 Task: Add a dependency to the task Create a new online platform for online gaming tournaments , the existing task  Implement a new cloud-based project accounting system for a company in the project BarTech
Action: Mouse moved to (659, 497)
Screenshot: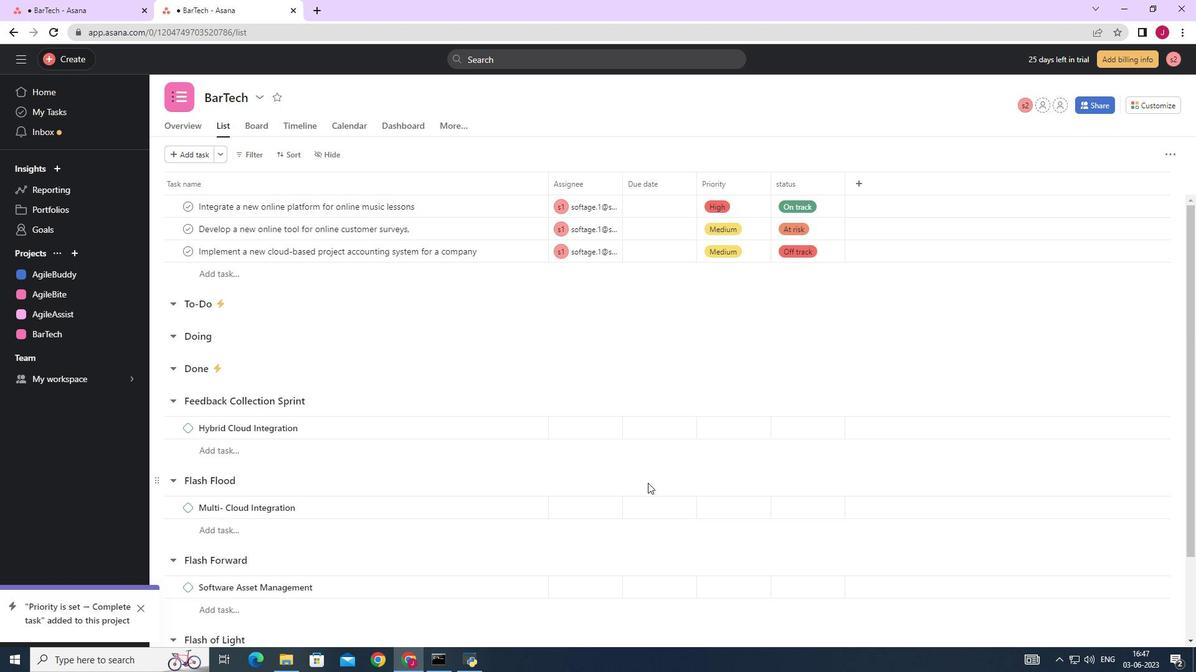 
Action: Mouse scrolled (659, 497) with delta (0, 0)
Screenshot: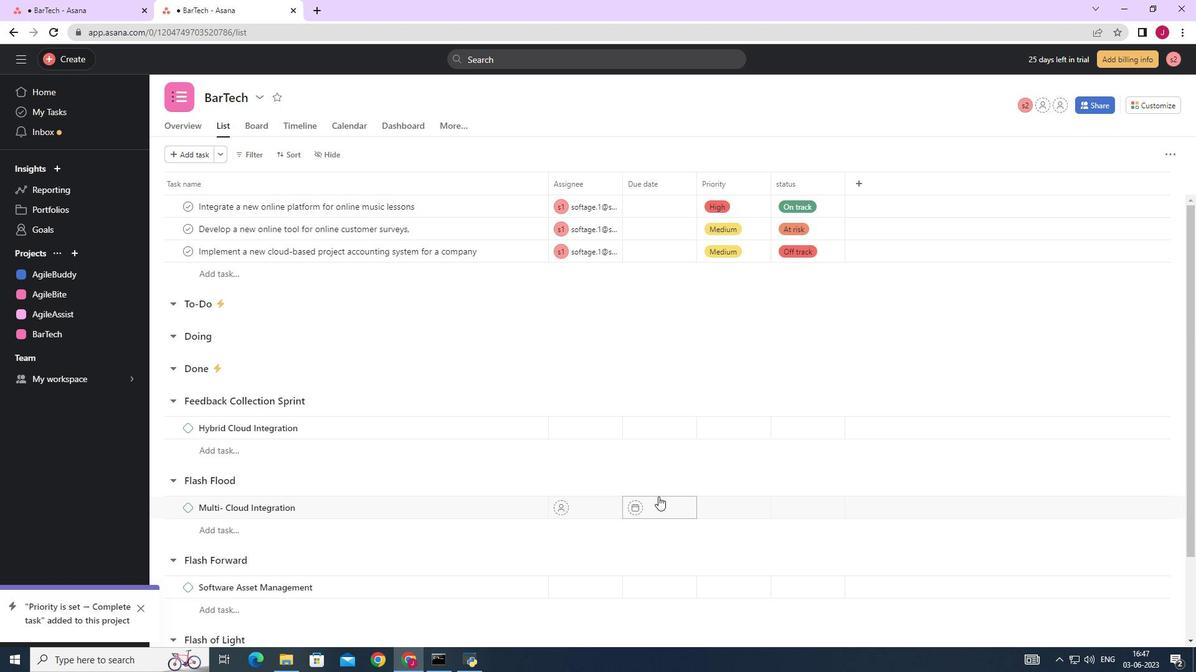 
Action: Mouse scrolled (659, 497) with delta (0, 0)
Screenshot: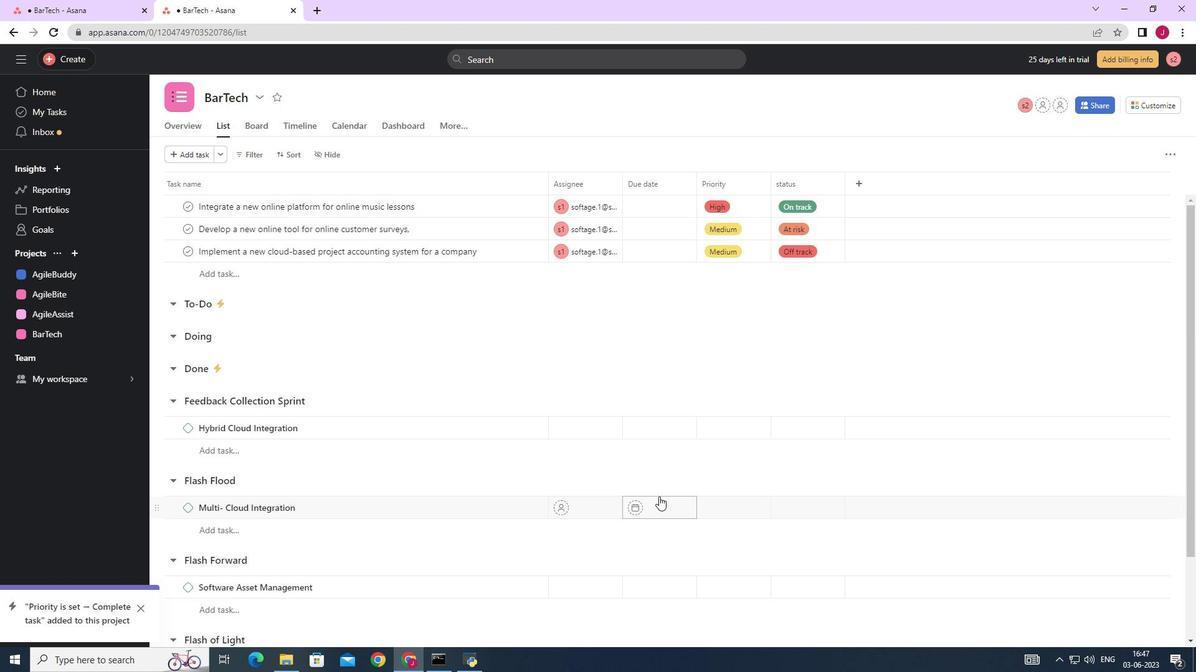 
Action: Mouse scrolled (659, 497) with delta (0, 0)
Screenshot: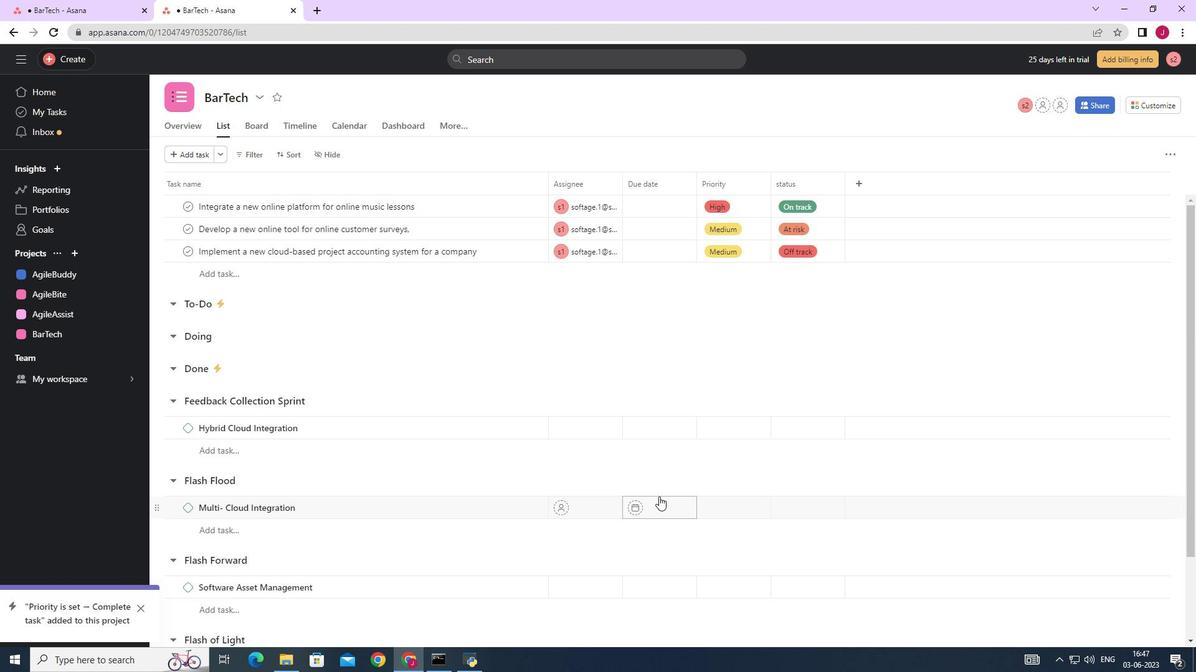
Action: Mouse moved to (593, 388)
Screenshot: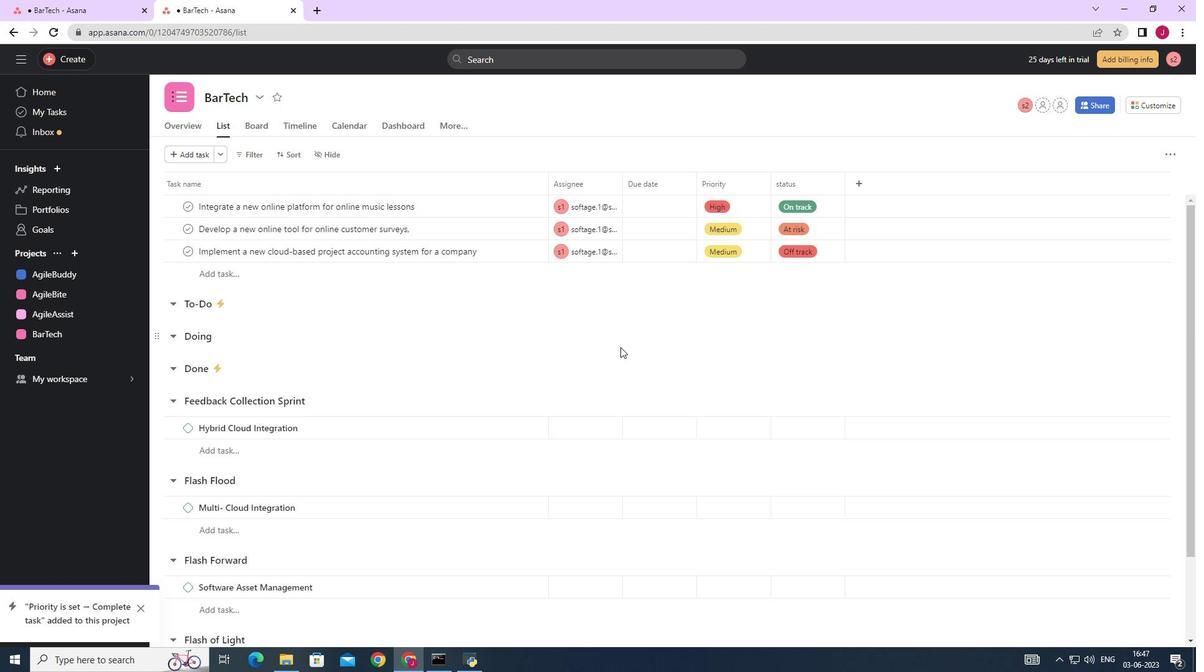 
Action: Mouse scrolled (594, 385) with delta (0, 0)
Screenshot: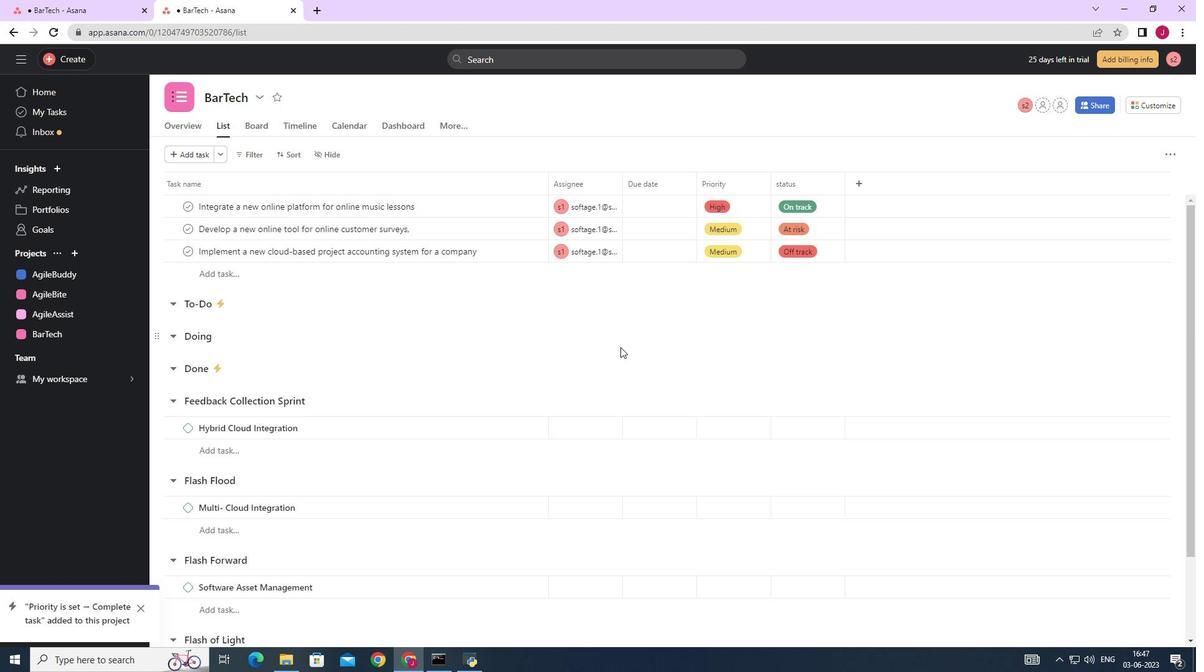 
Action: Mouse moved to (592, 392)
Screenshot: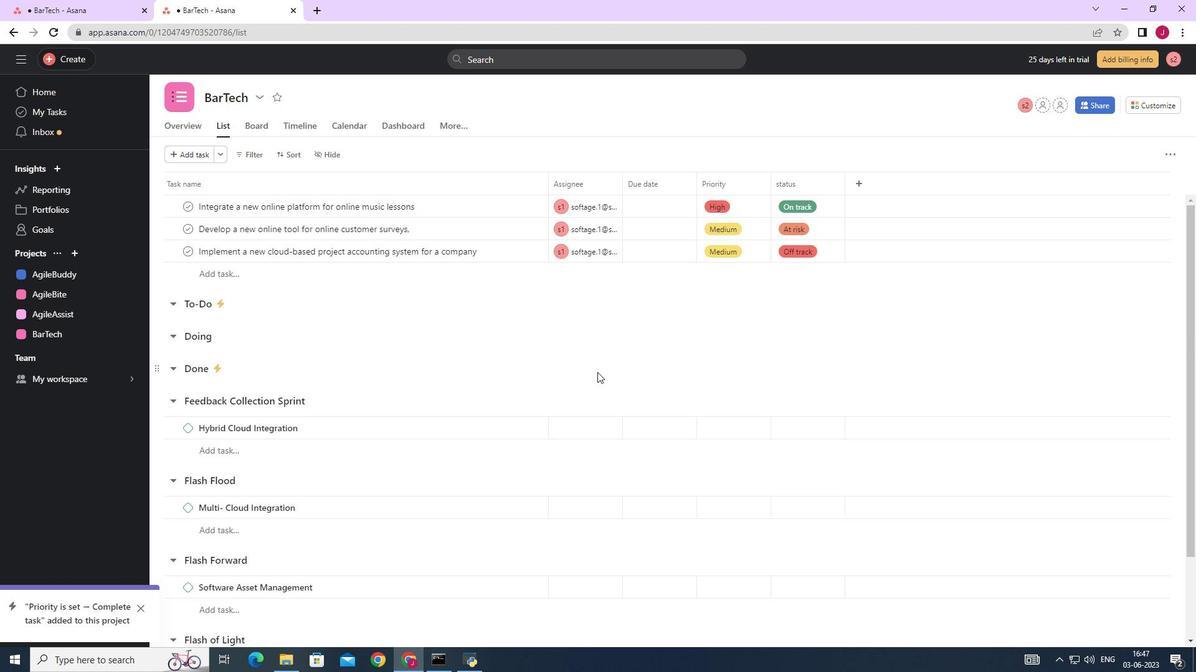 
Action: Mouse scrolled (592, 390) with delta (0, 0)
Screenshot: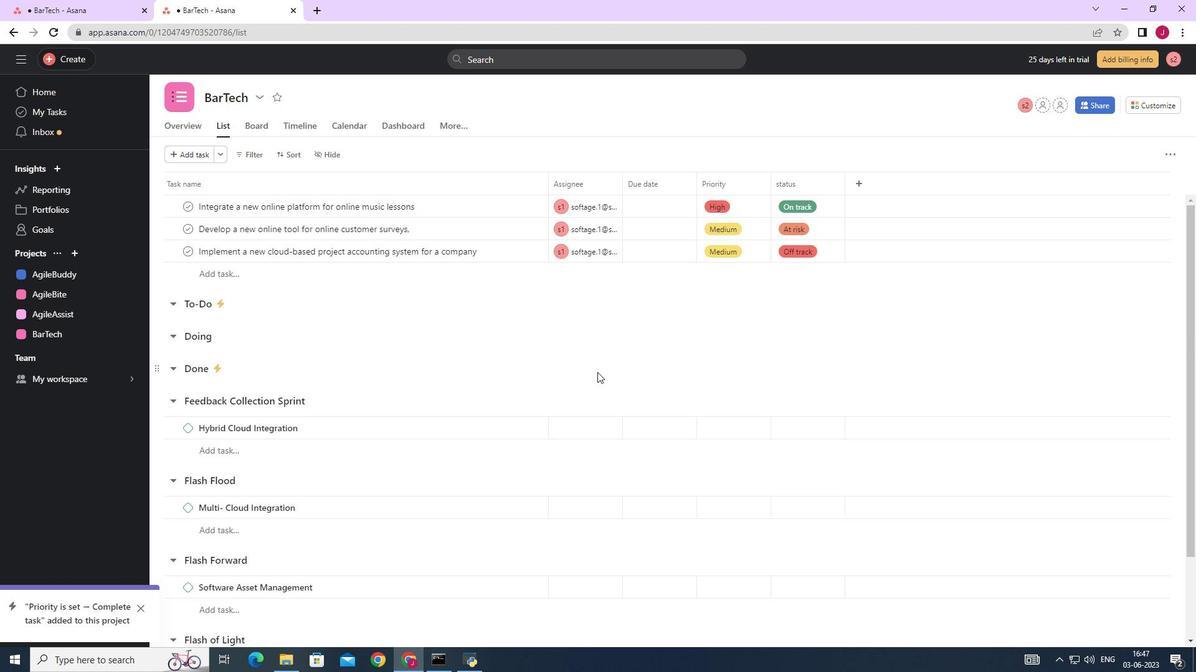 
Action: Mouse moved to (591, 393)
Screenshot: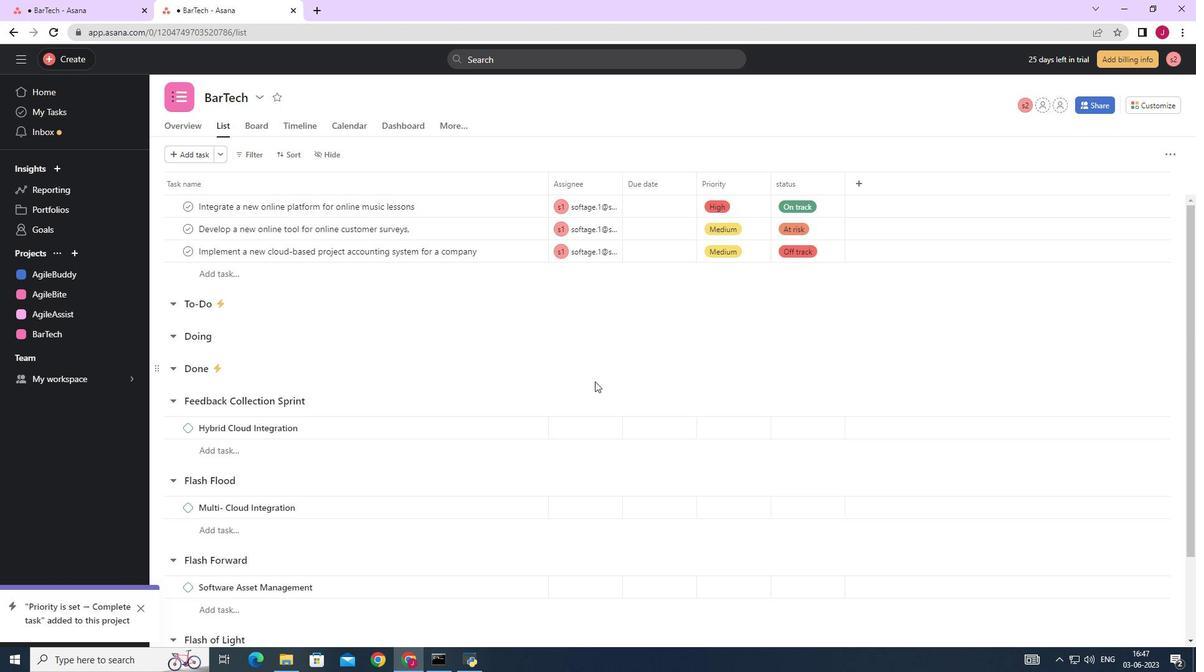 
Action: Mouse scrolled (592, 391) with delta (0, 0)
Screenshot: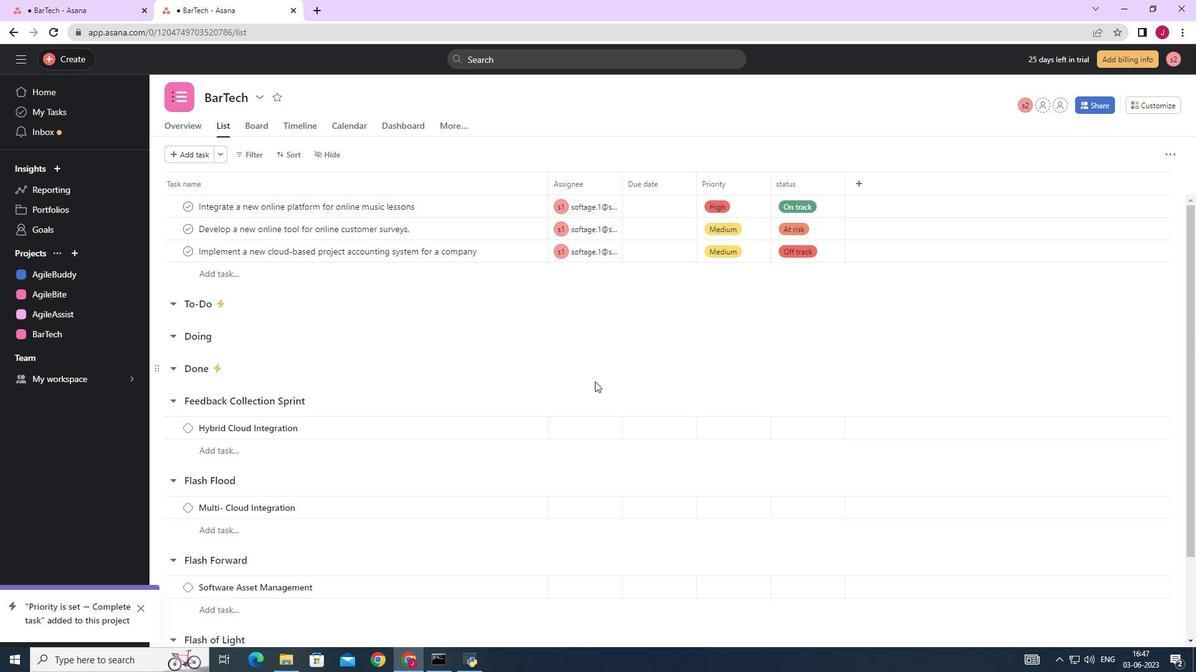 
Action: Mouse moved to (591, 393)
Screenshot: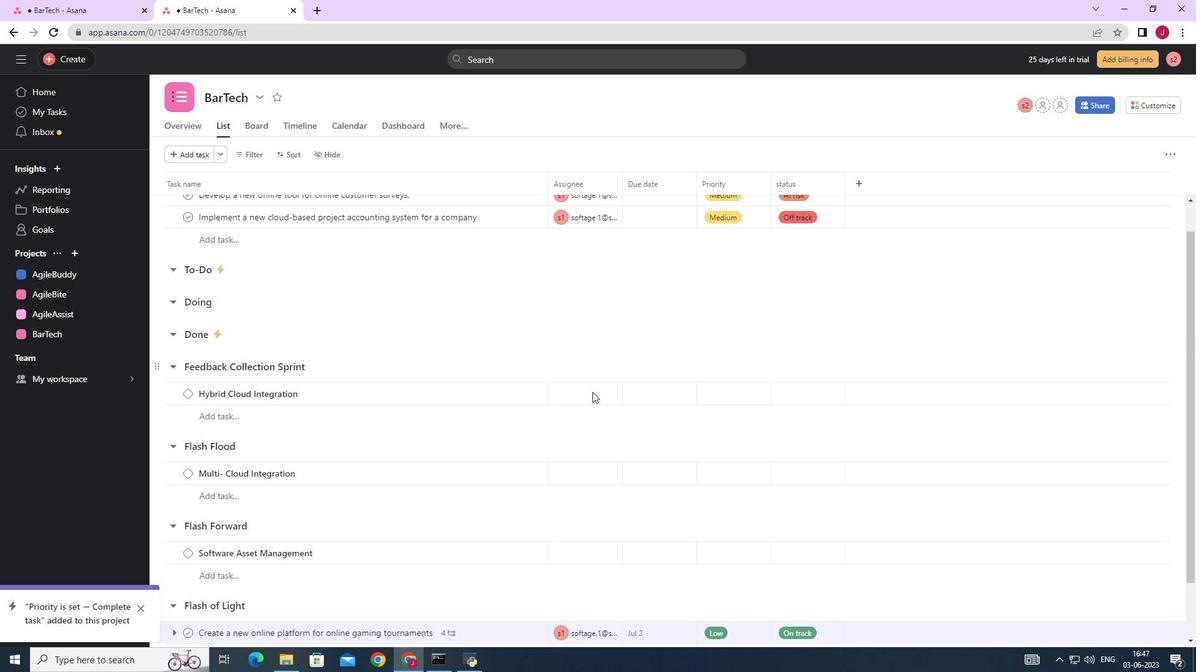
Action: Mouse scrolled (591, 392) with delta (0, 0)
Screenshot: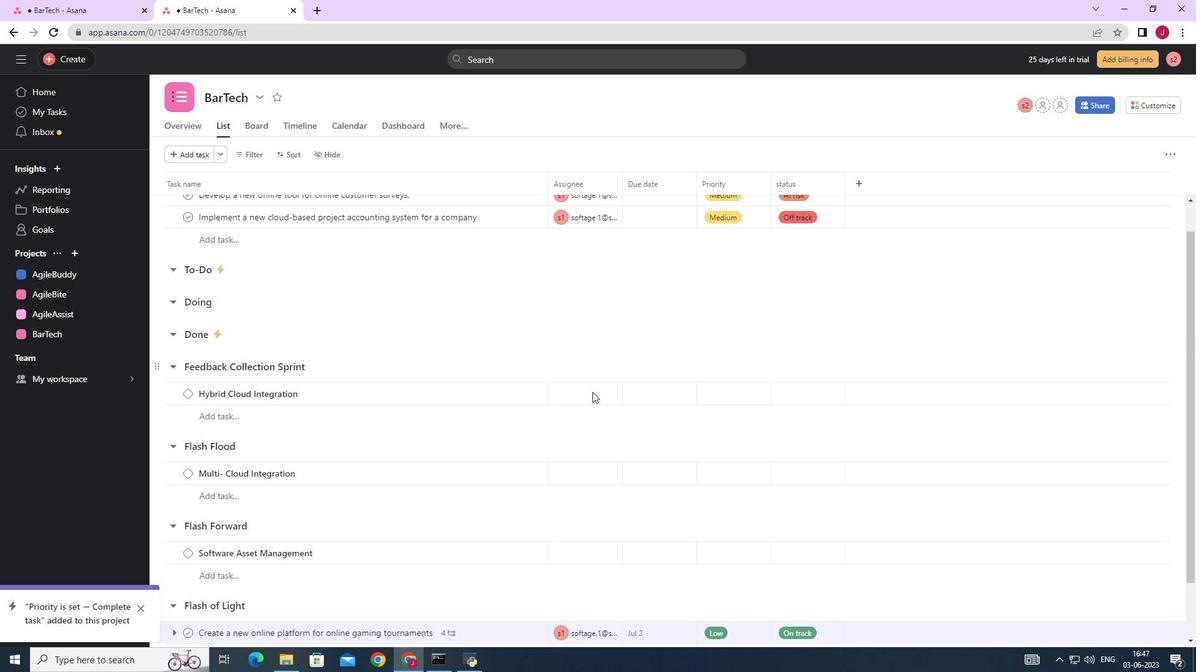 
Action: Mouse moved to (583, 406)
Screenshot: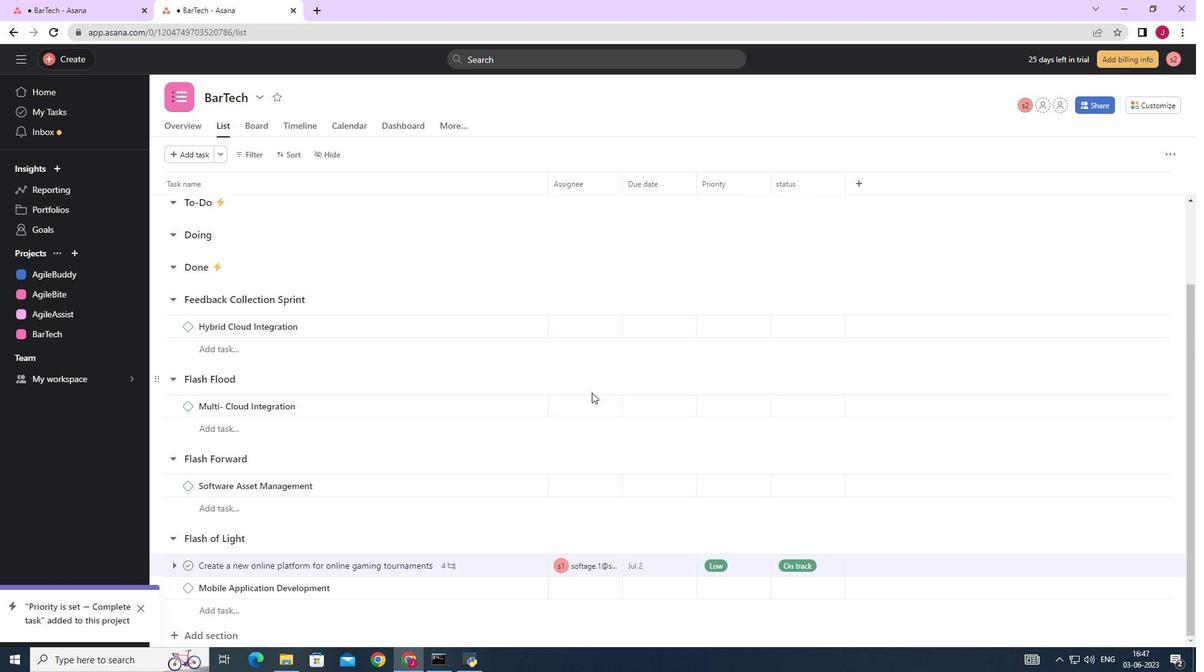 
Action: Mouse scrolled (591, 393) with delta (0, 0)
Screenshot: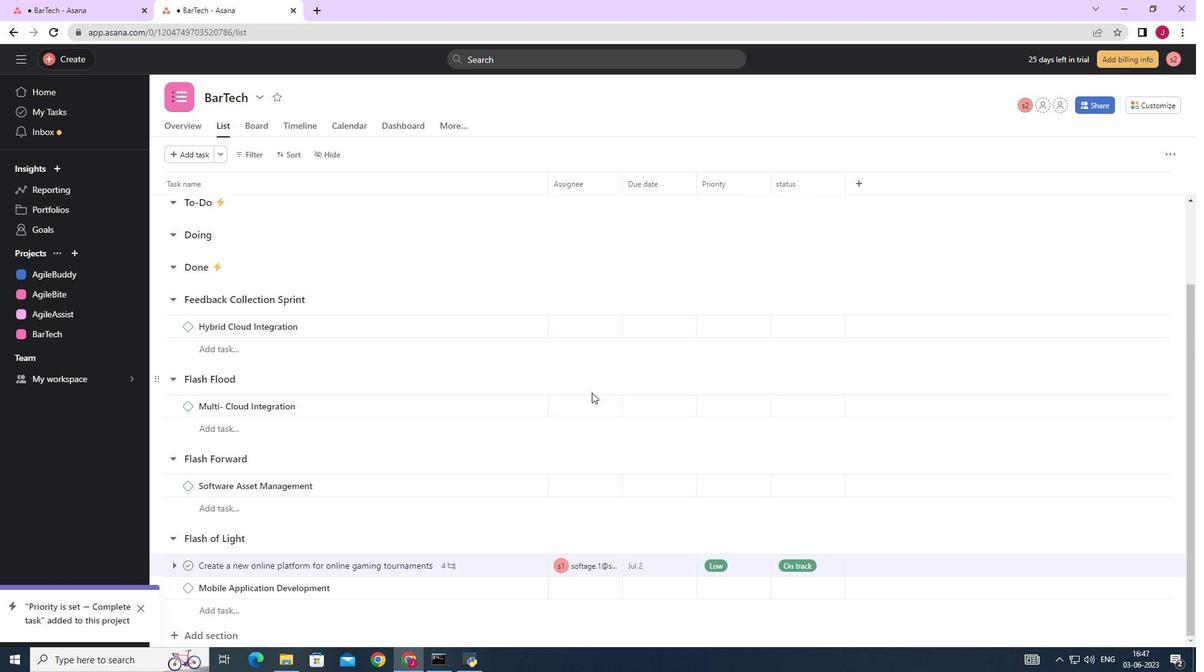 
Action: Mouse moved to (582, 408)
Screenshot: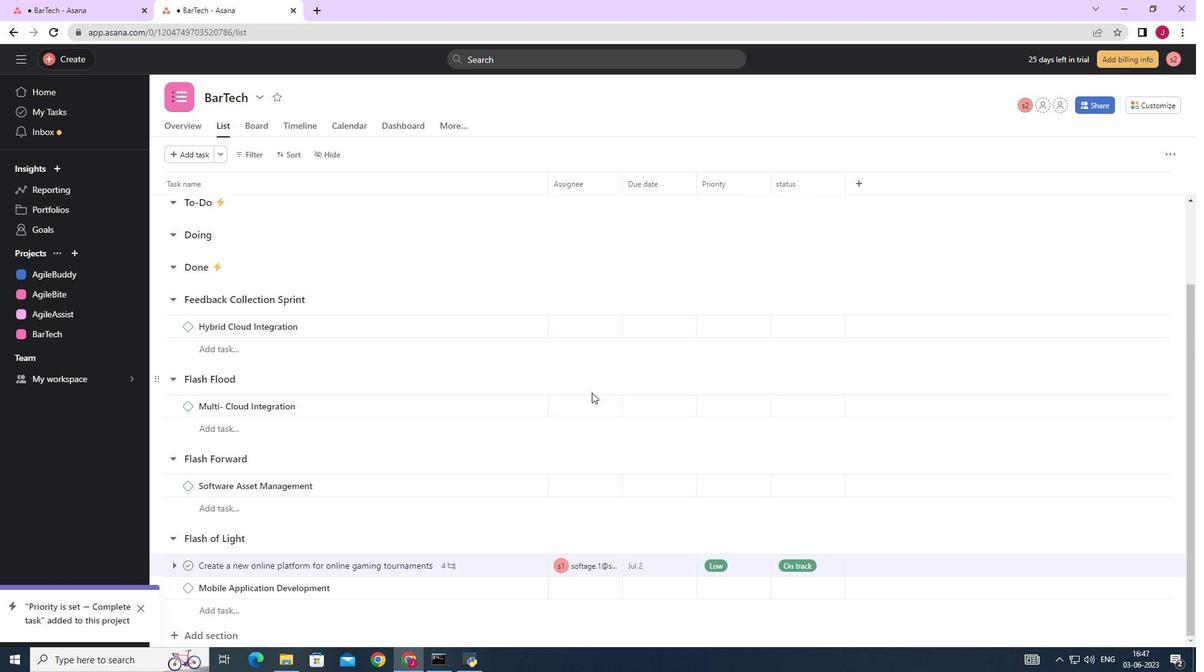 
Action: Mouse scrolled (591, 394) with delta (0, 0)
Screenshot: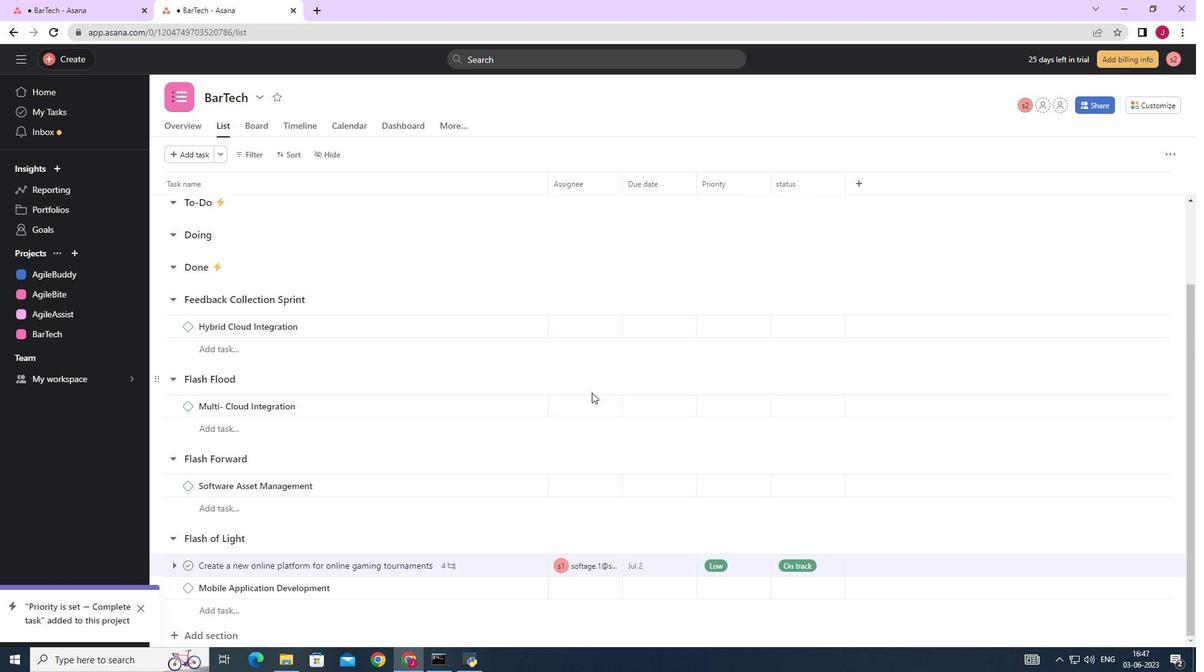 
Action: Mouse moved to (580, 413)
Screenshot: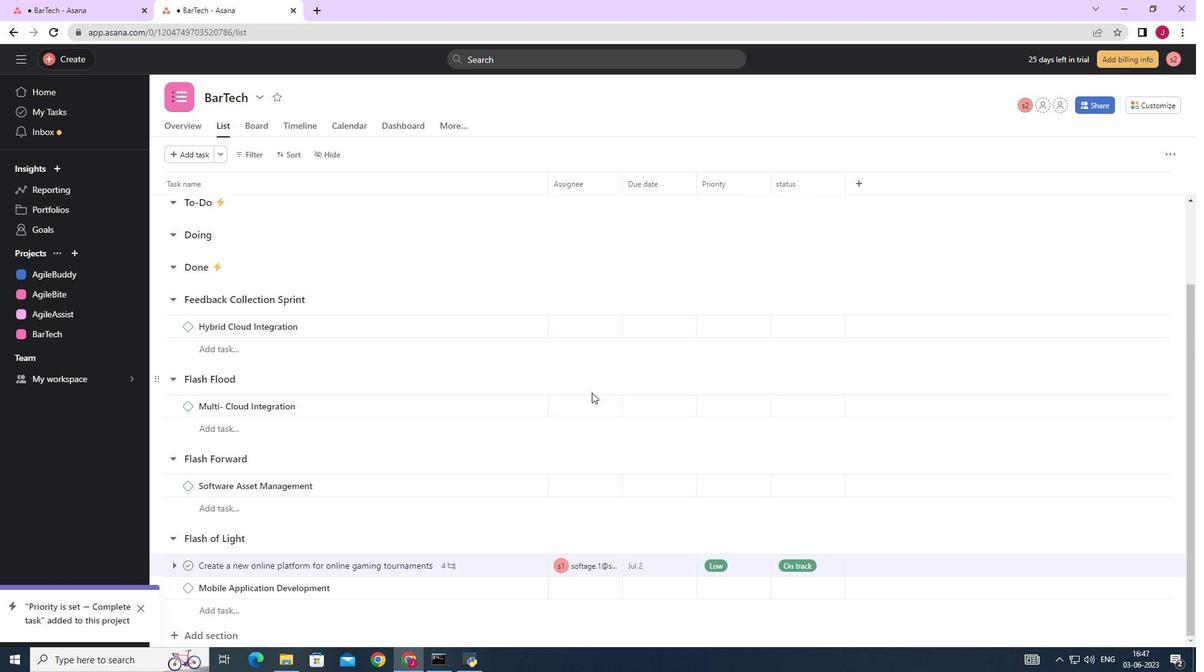 
Action: Mouse scrolled (591, 397) with delta (0, 0)
Screenshot: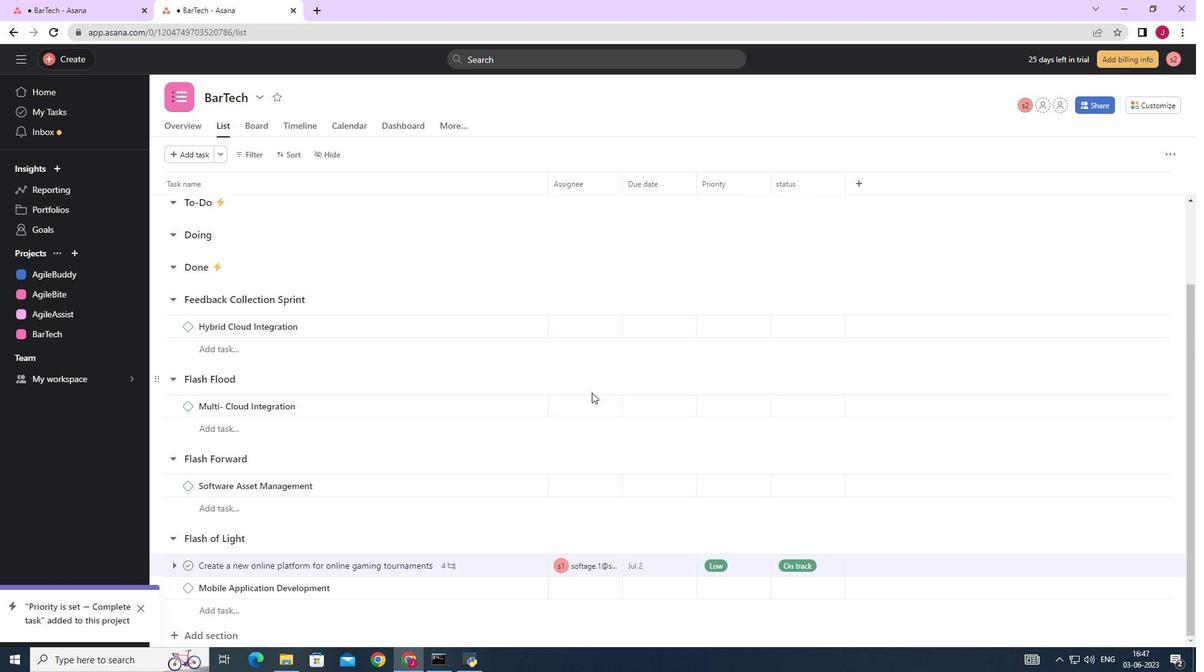 
Action: Mouse moved to (578, 415)
Screenshot: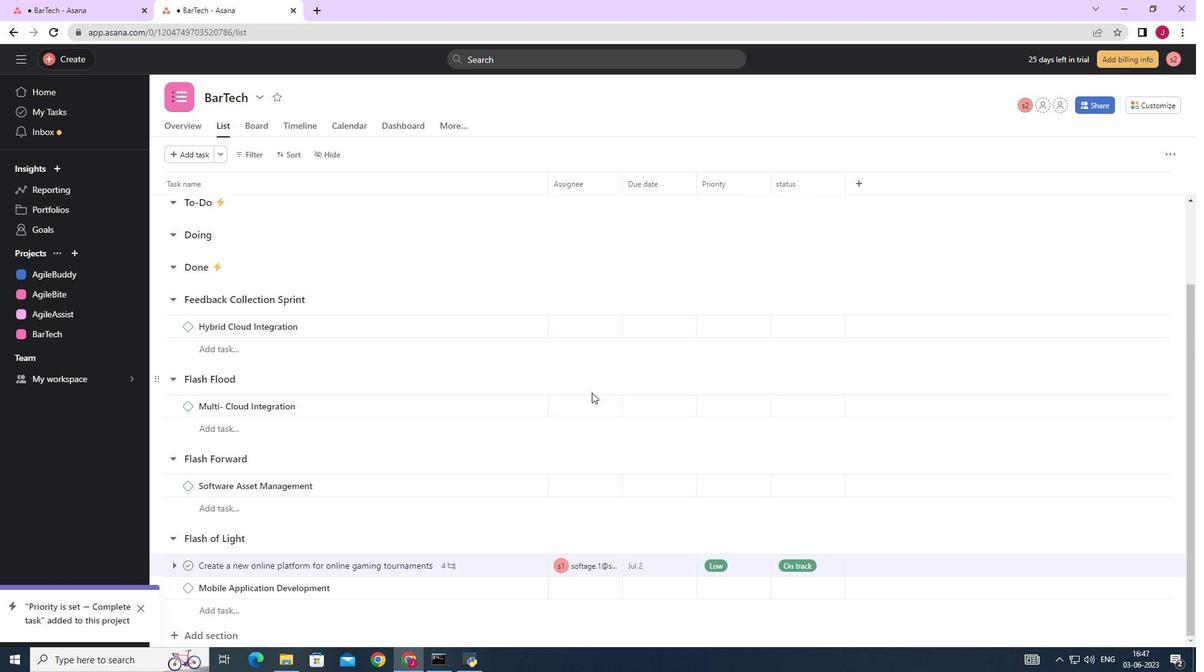 
Action: Mouse scrolled (582, 408) with delta (0, 0)
Screenshot: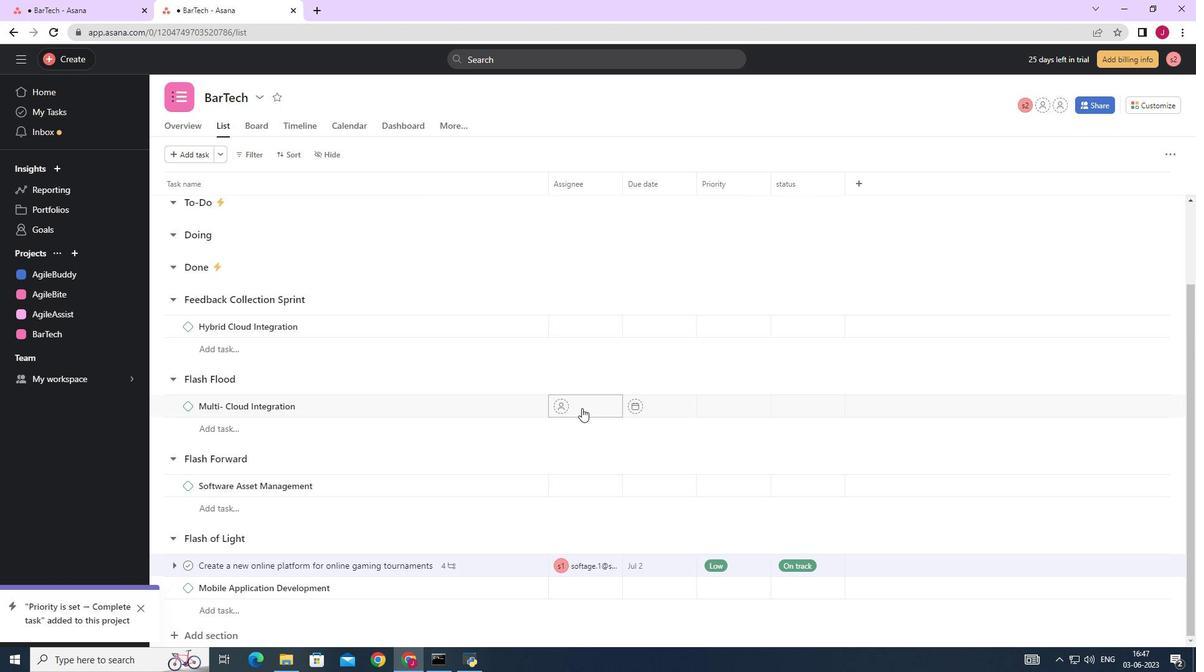 
Action: Mouse moved to (578, 417)
Screenshot: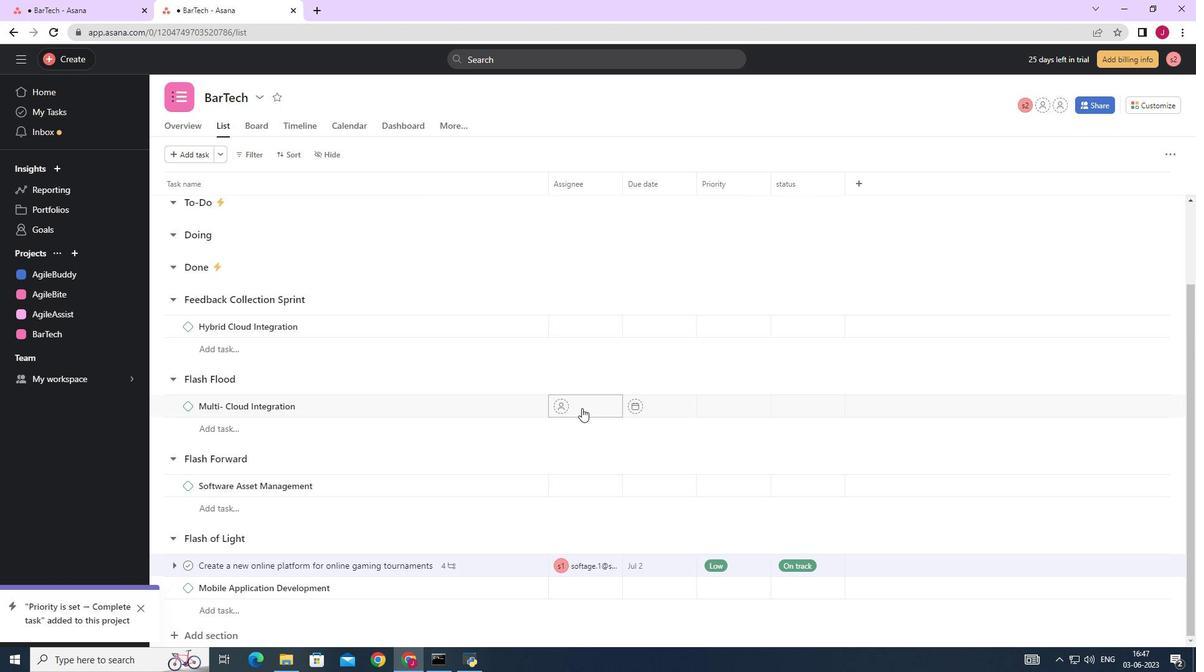 
Action: Mouse scrolled (578, 414) with delta (0, 0)
Screenshot: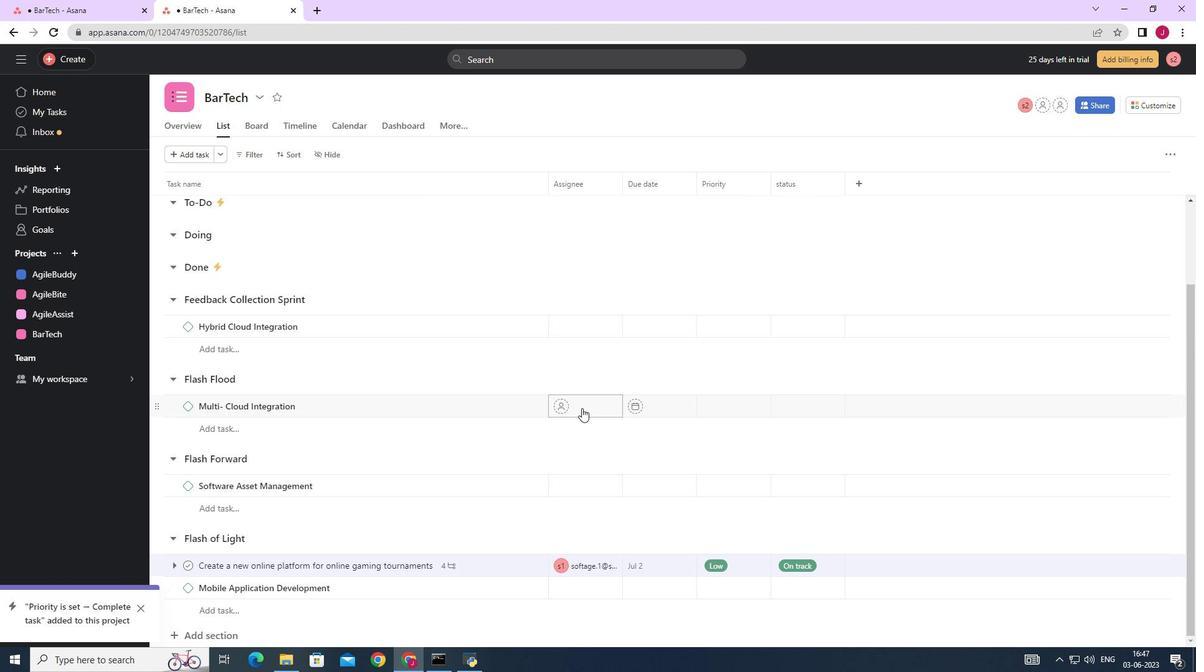 
Action: Mouse moved to (513, 565)
Screenshot: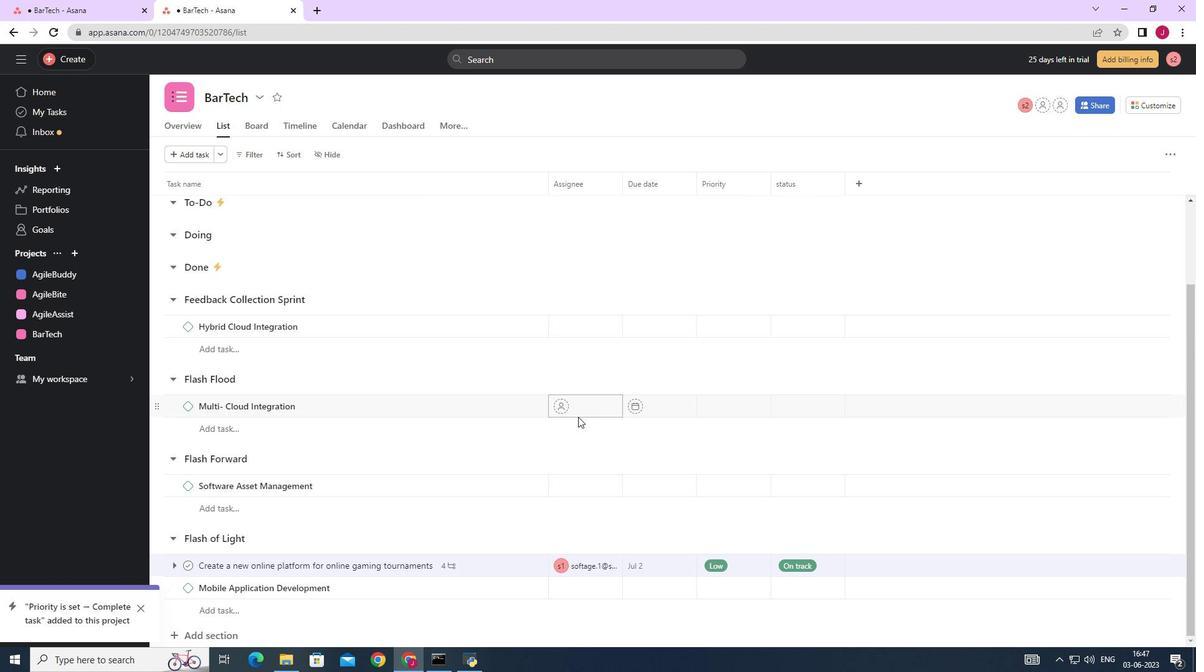 
Action: Mouse scrolled (577, 420) with delta (0, 0)
Screenshot: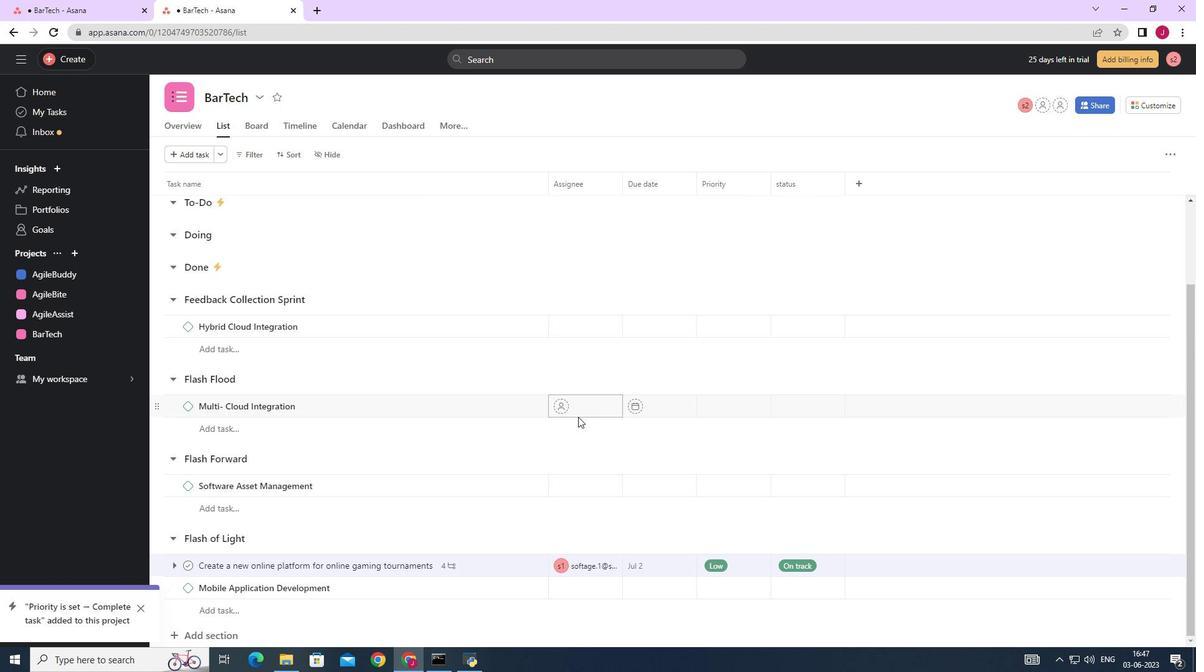 
Action: Mouse moved to (499, 596)
Screenshot: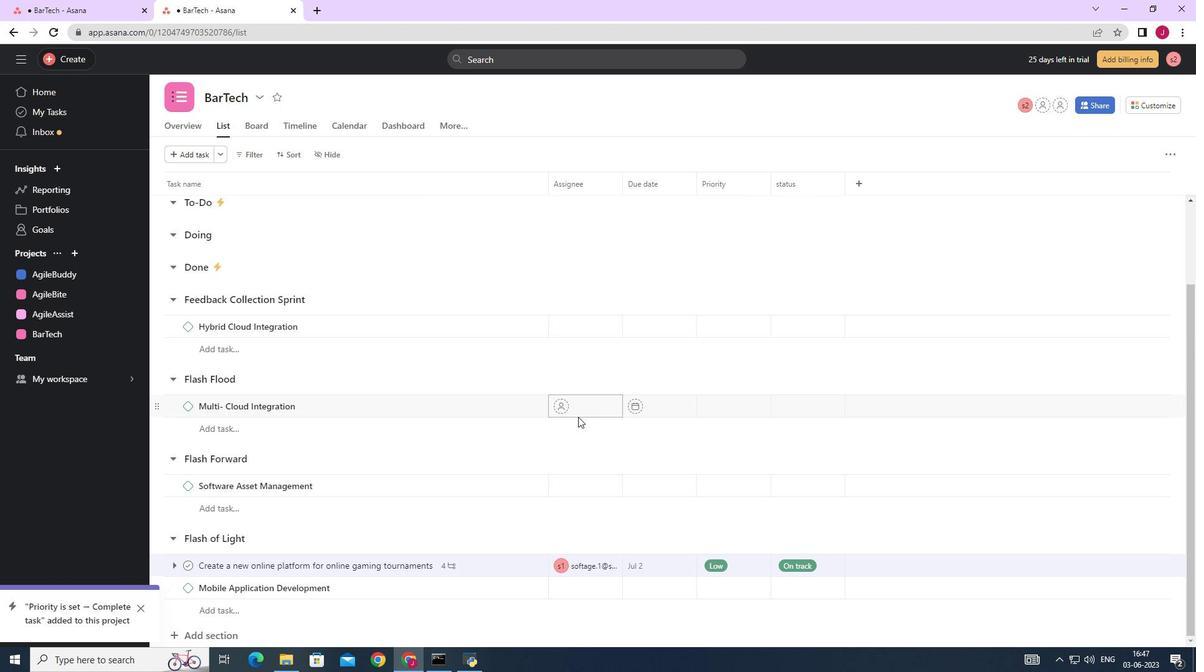
Action: Mouse scrolled (575, 425) with delta (0, 0)
Screenshot: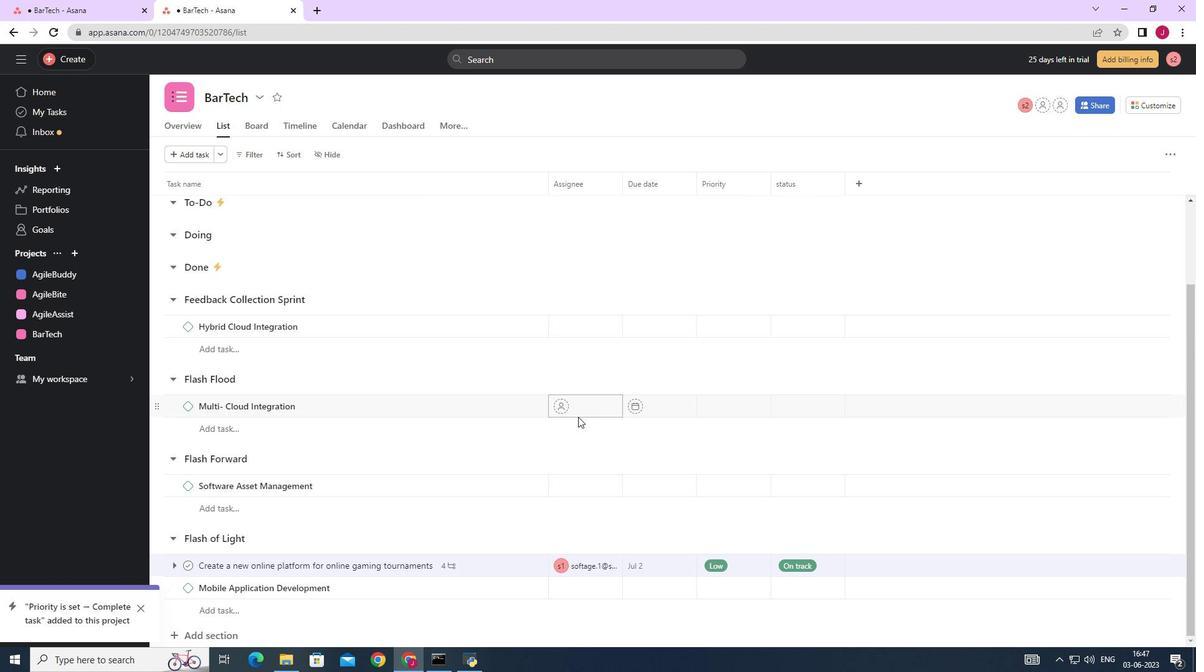 
Action: Mouse moved to (487, 625)
Screenshot: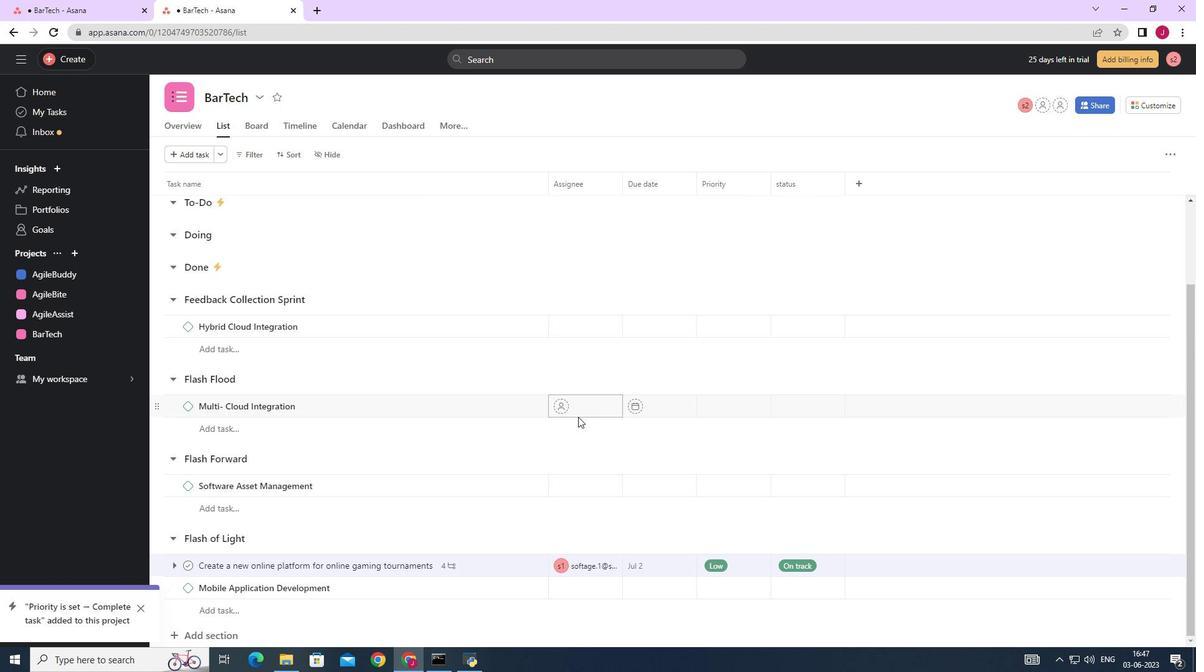 
Action: Mouse scrolled (568, 444) with delta (0, 0)
Screenshot: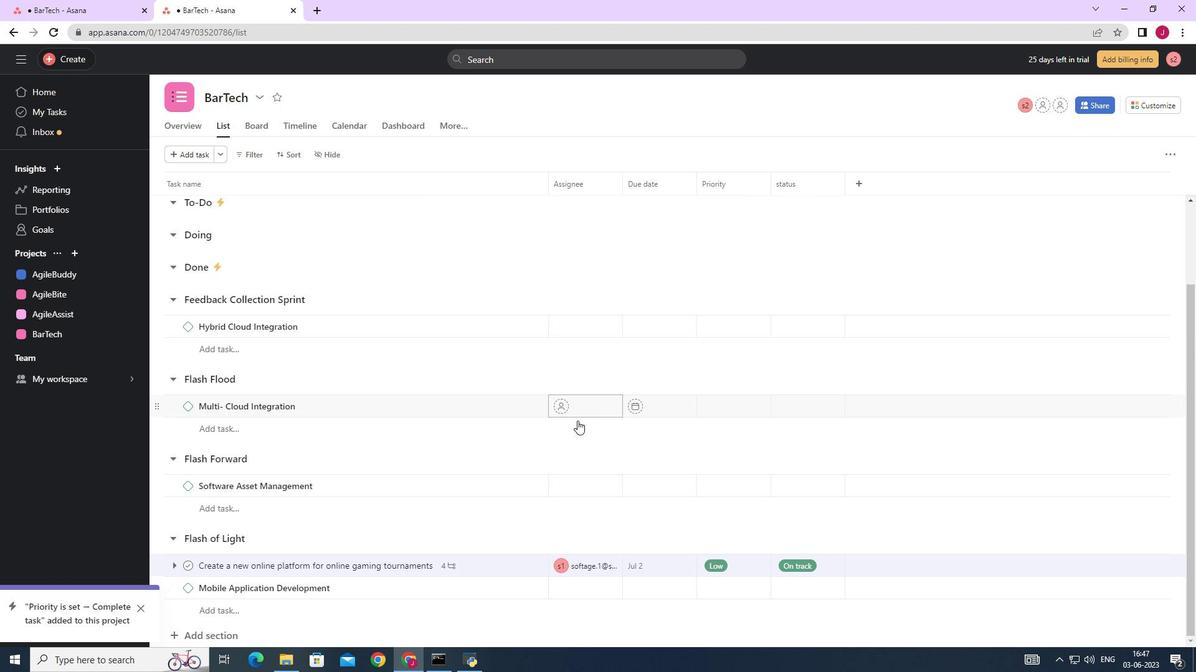
Action: Mouse moved to (493, 565)
Screenshot: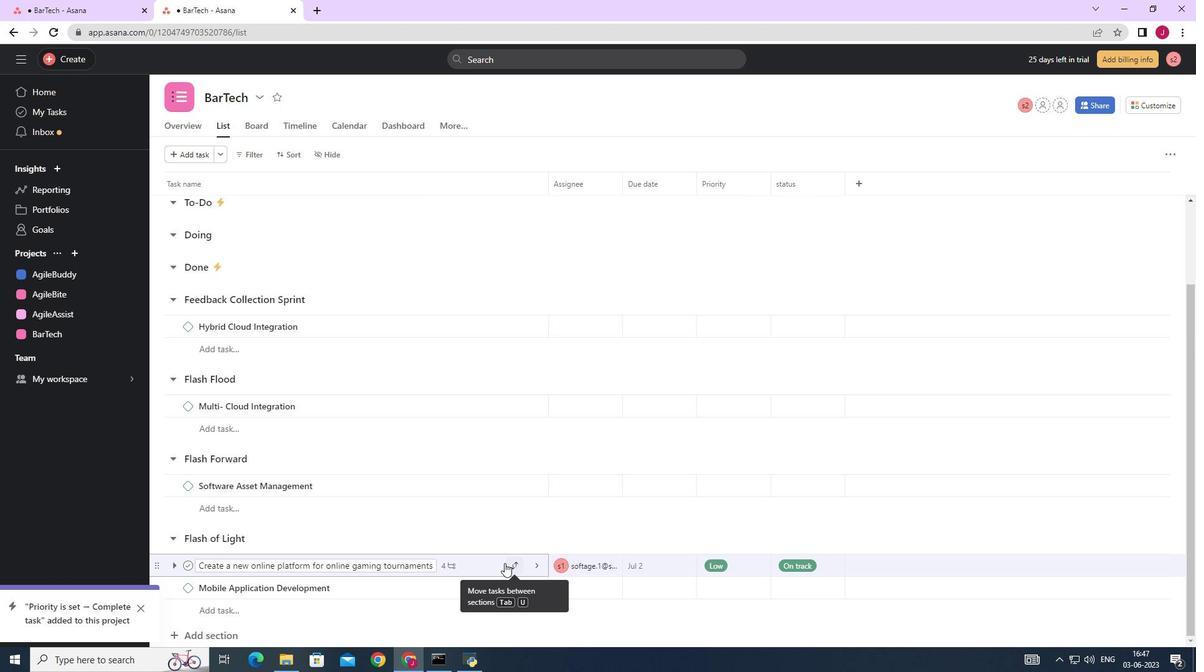 
Action: Mouse pressed left at (493, 565)
Screenshot: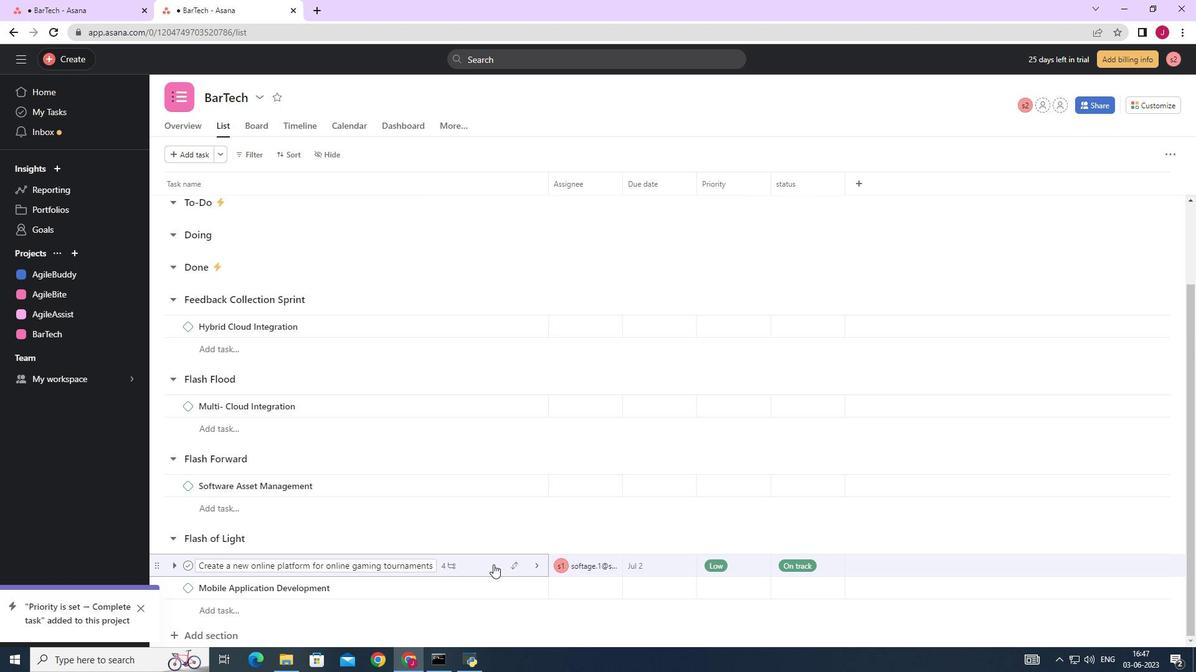
Action: Mouse moved to (940, 418)
Screenshot: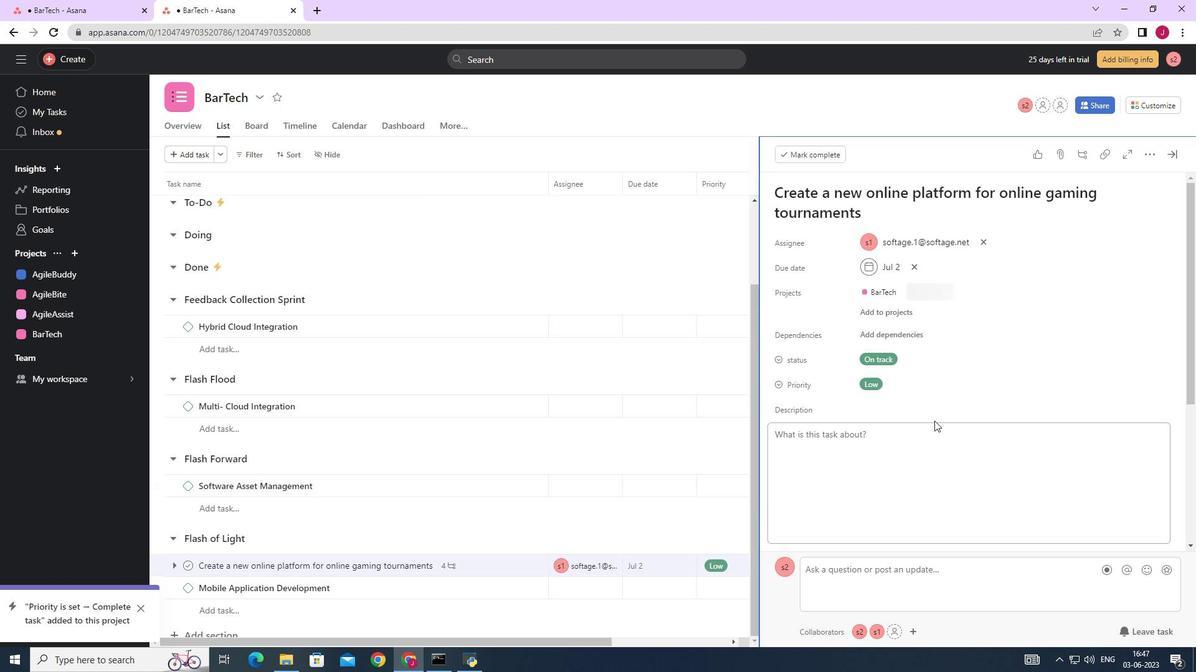 
Action: Mouse scrolled (940, 418) with delta (0, 0)
Screenshot: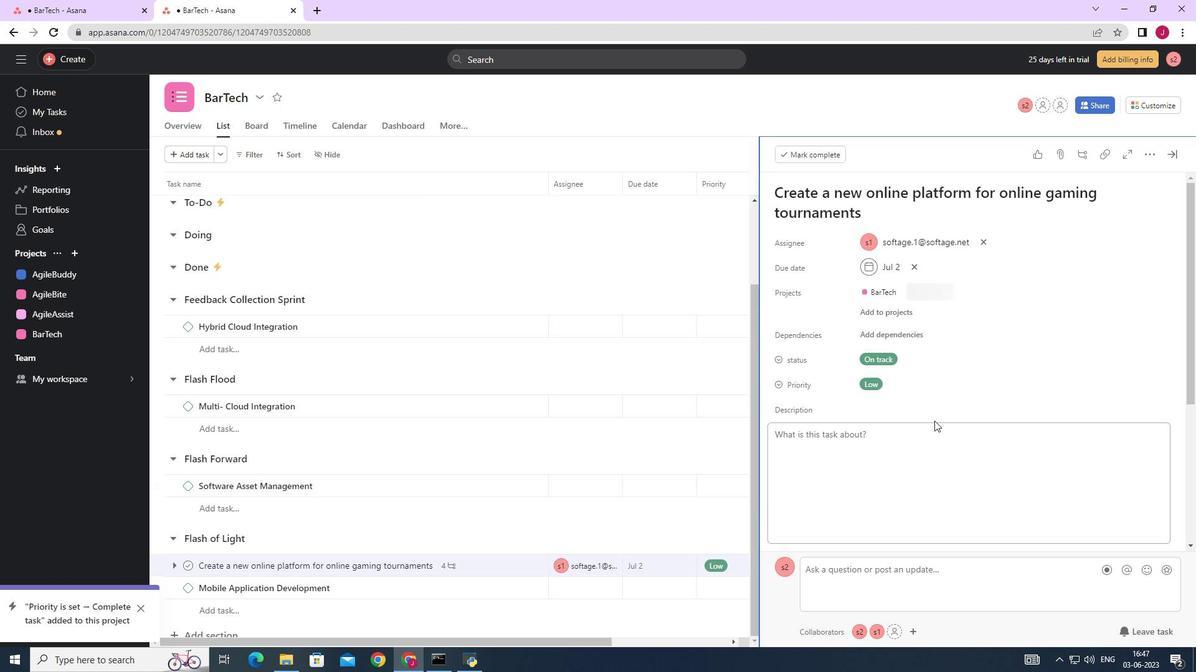 
Action: Mouse scrolled (940, 417) with delta (0, 0)
Screenshot: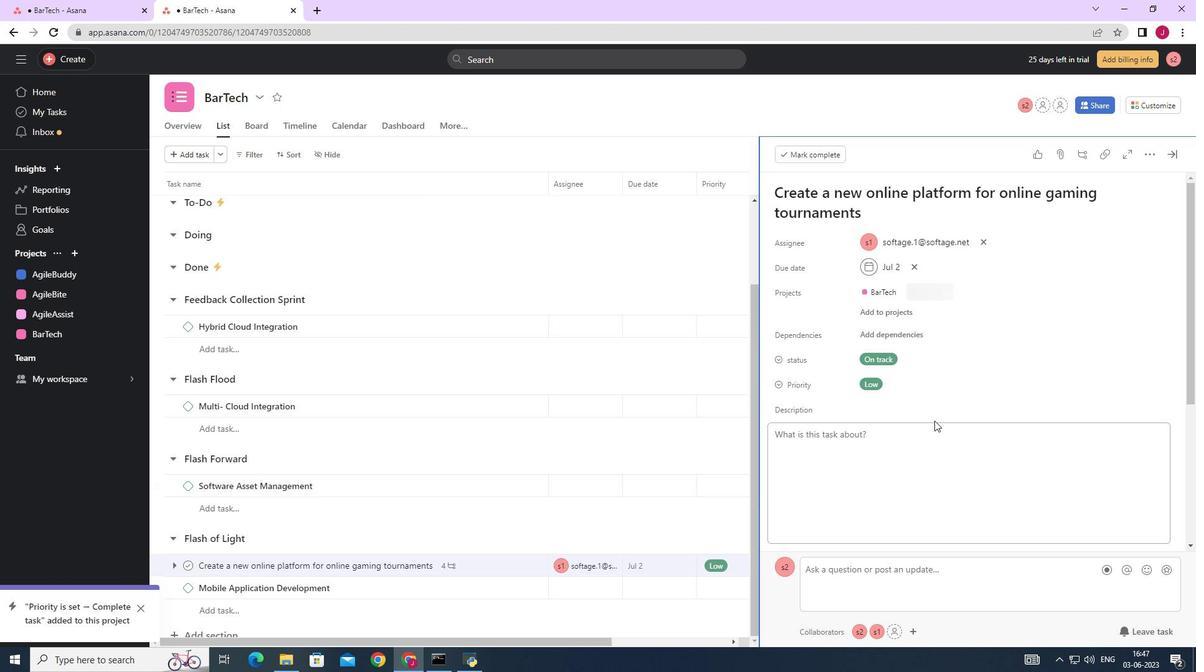 
Action: Mouse scrolled (940, 417) with delta (0, 0)
Screenshot: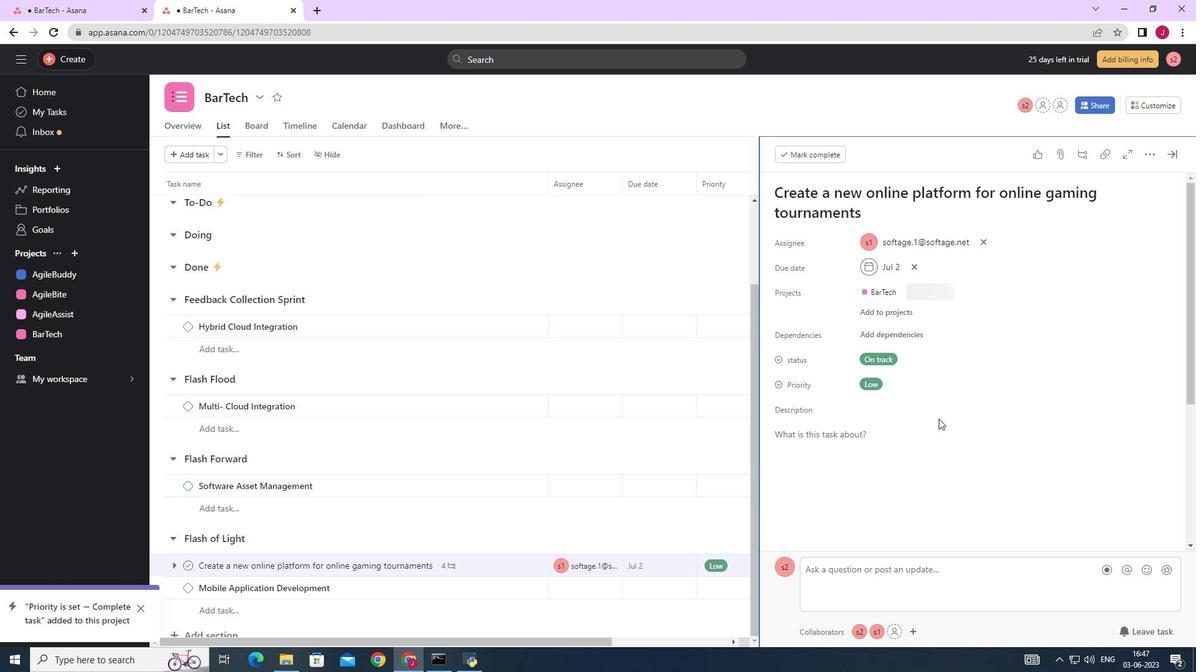 
Action: Mouse scrolled (940, 417) with delta (0, 0)
Screenshot: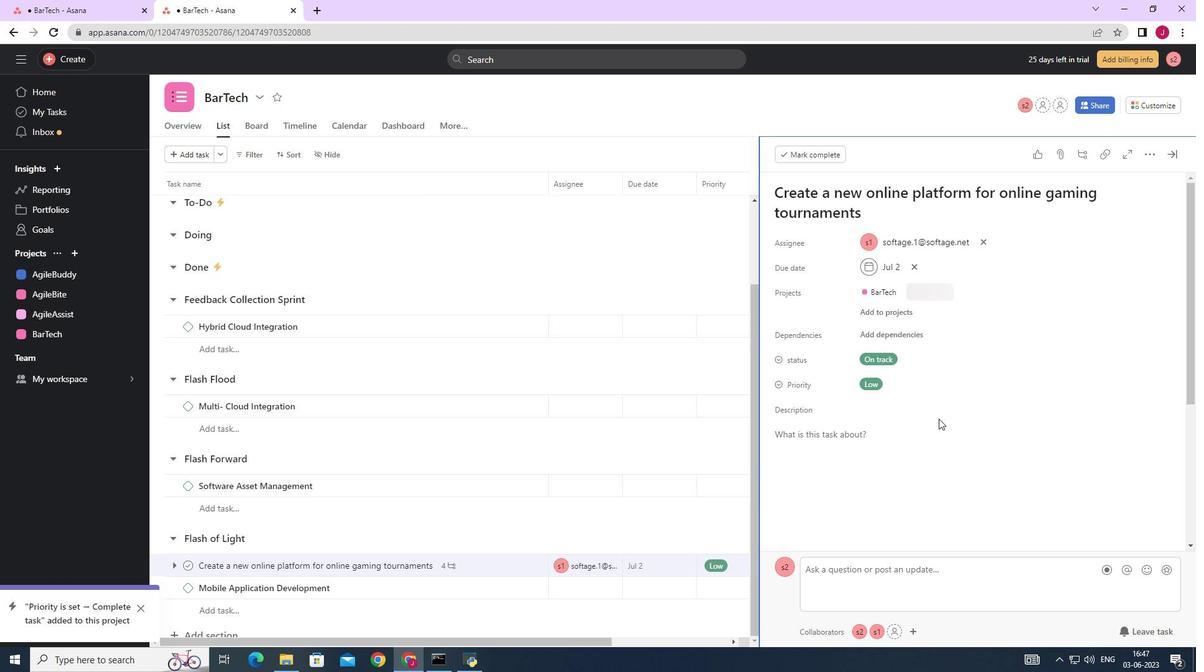 
Action: Mouse moved to (838, 446)
Screenshot: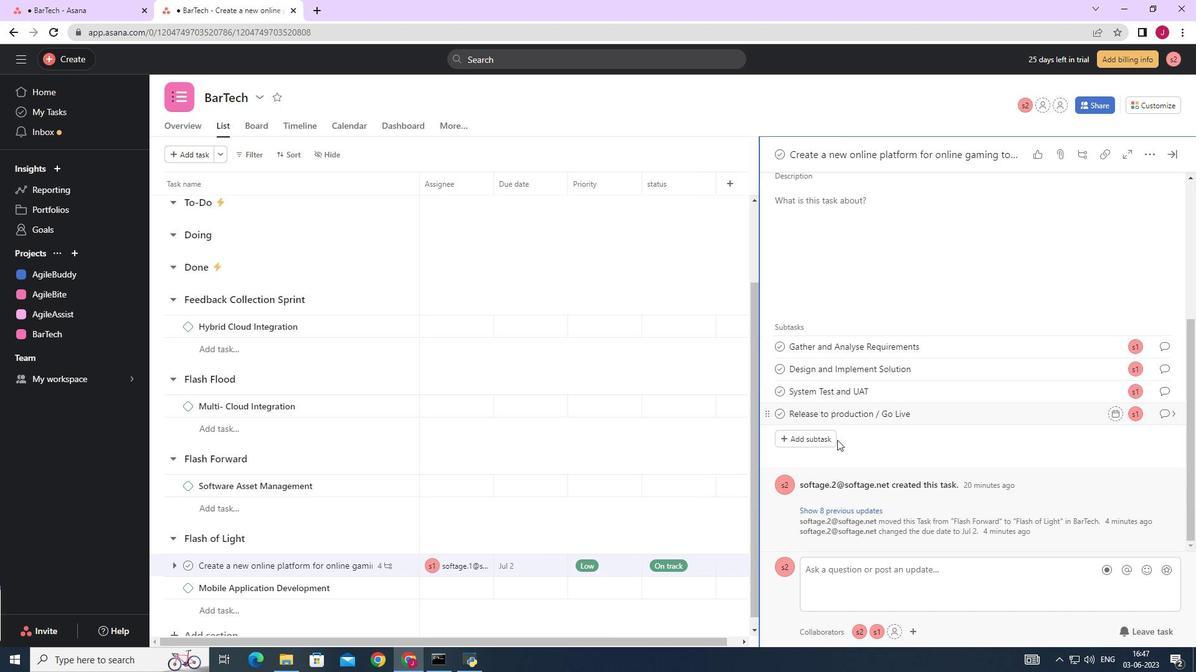 
Action: Mouse scrolled (838, 445) with delta (0, 0)
Screenshot: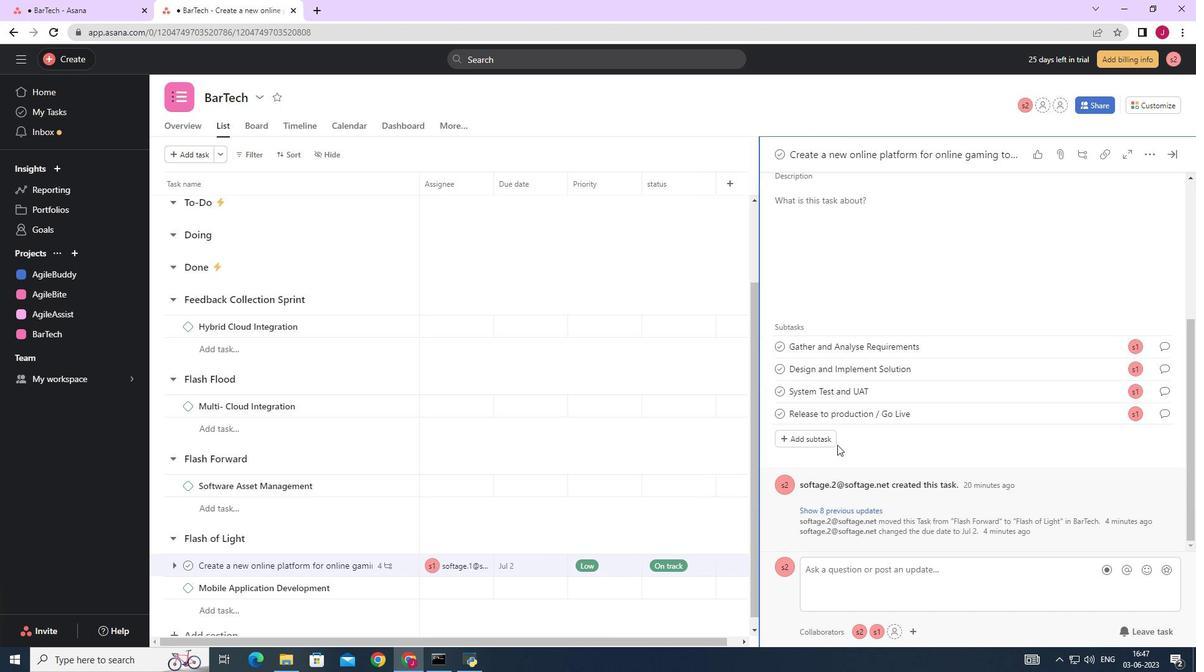 
Action: Mouse moved to (838, 446)
Screenshot: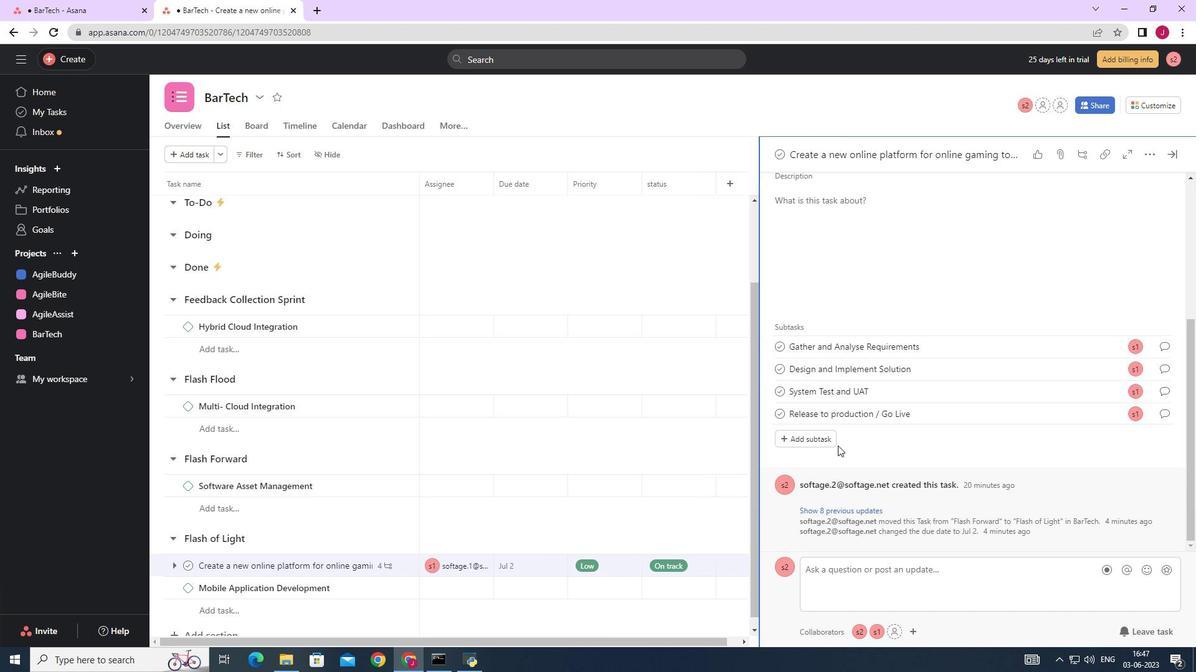 
Action: Mouse scrolled (838, 445) with delta (0, 0)
Screenshot: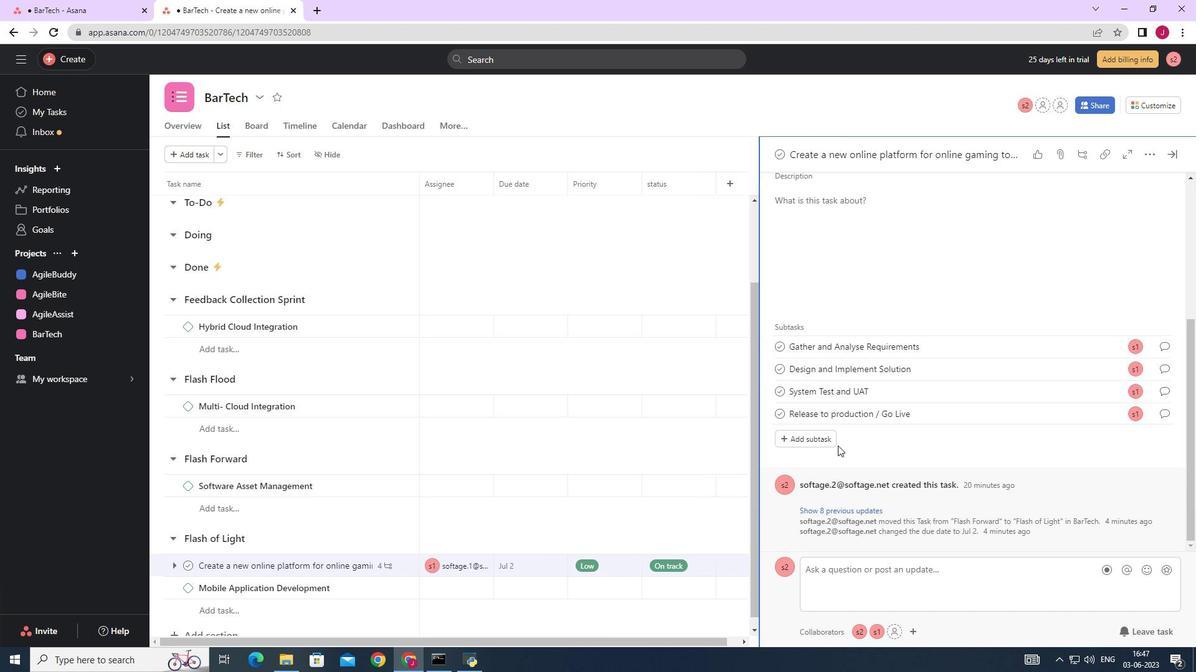 
Action: Mouse moved to (839, 446)
Screenshot: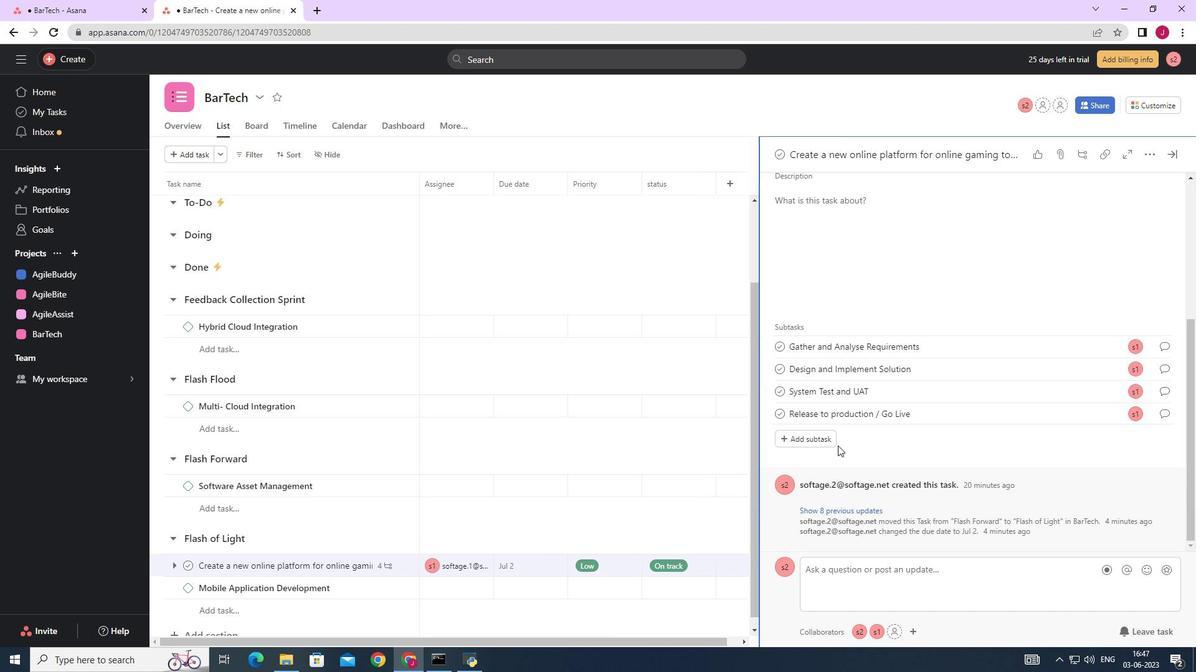 
Action: Mouse scrolled (838, 445) with delta (0, 0)
Screenshot: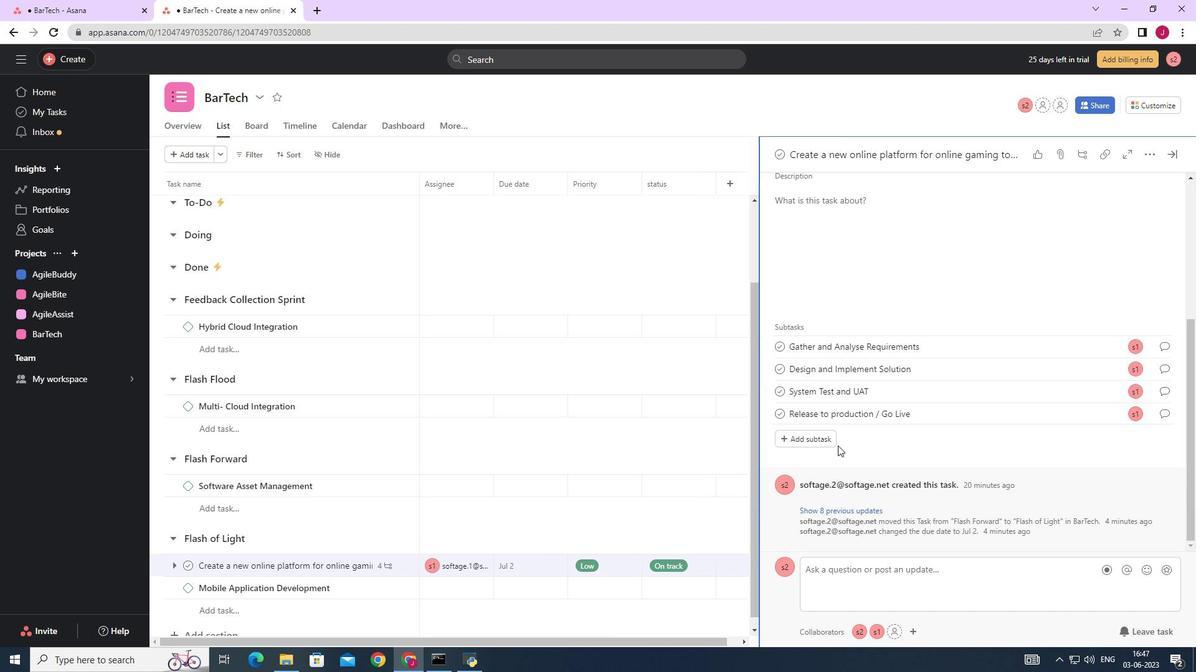 
Action: Mouse moved to (831, 330)
Screenshot: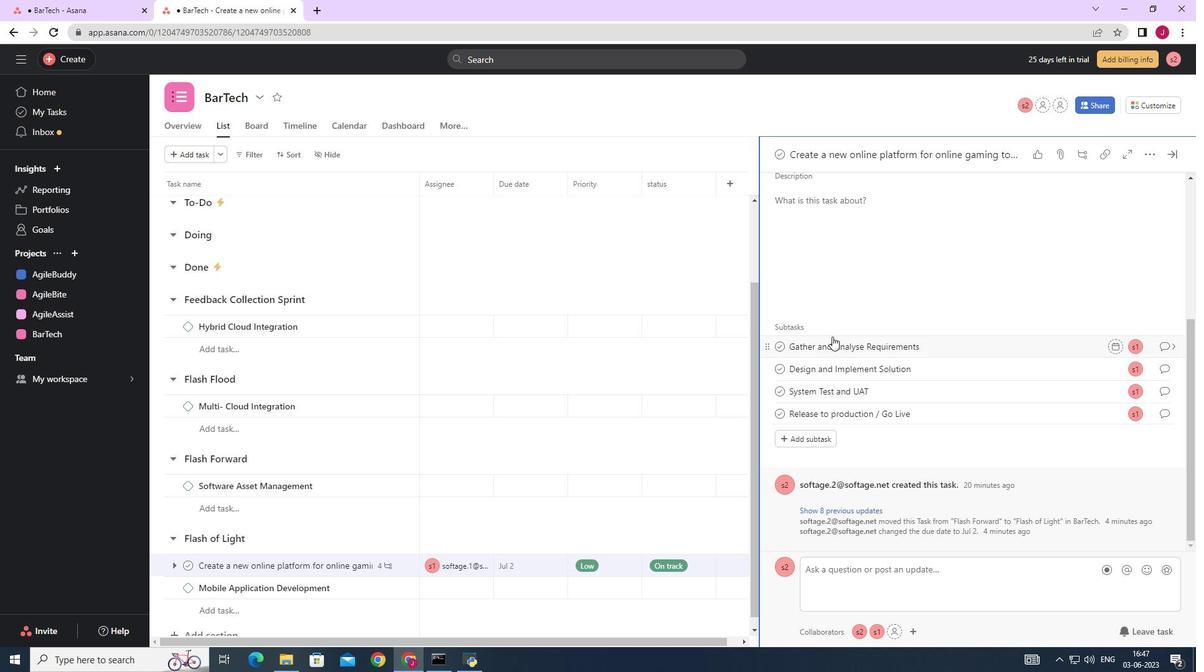 
Action: Mouse scrolled (831, 330) with delta (0, 0)
Screenshot: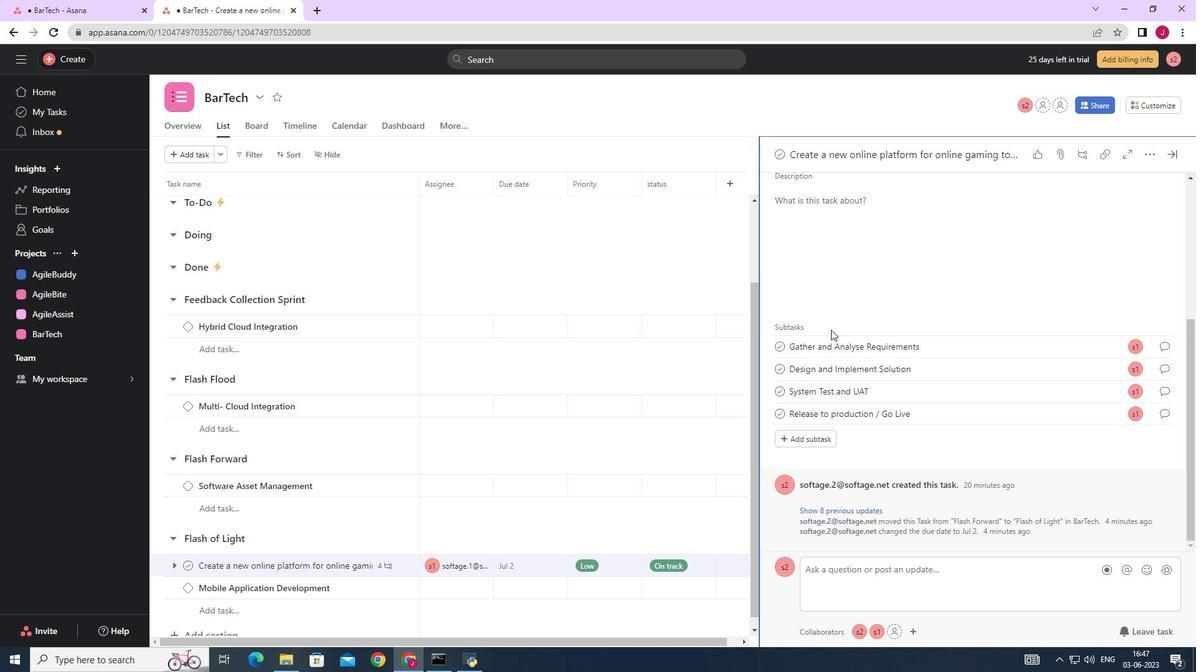 
Action: Mouse scrolled (831, 330) with delta (0, 0)
Screenshot: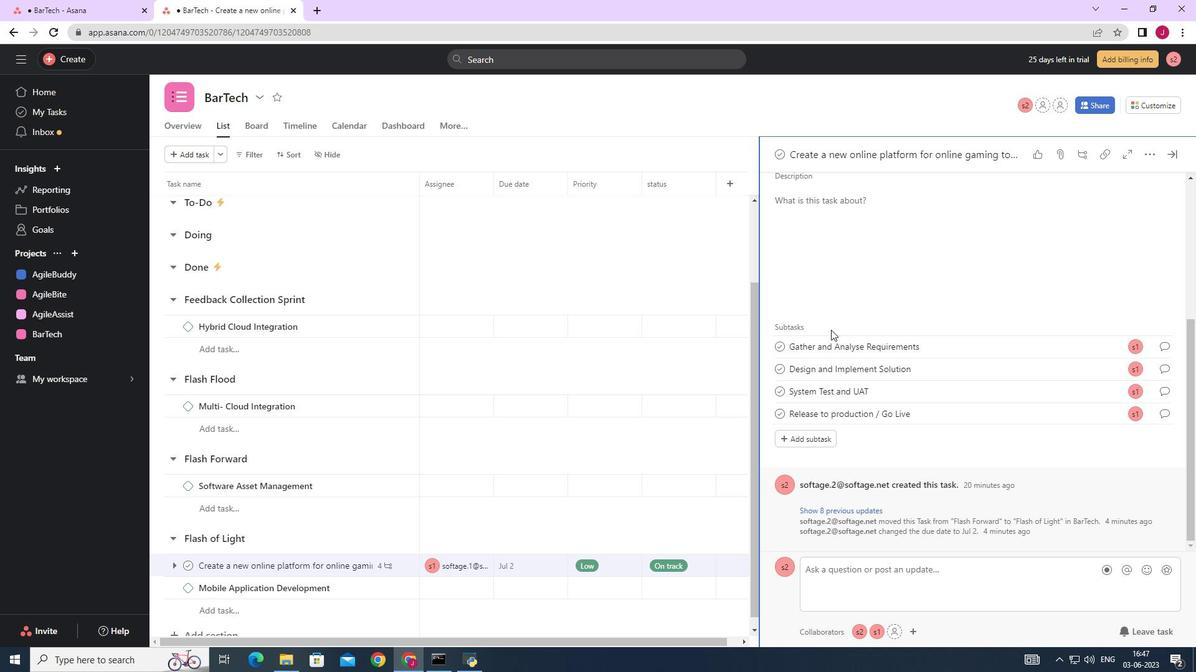 
Action: Mouse moved to (900, 229)
Screenshot: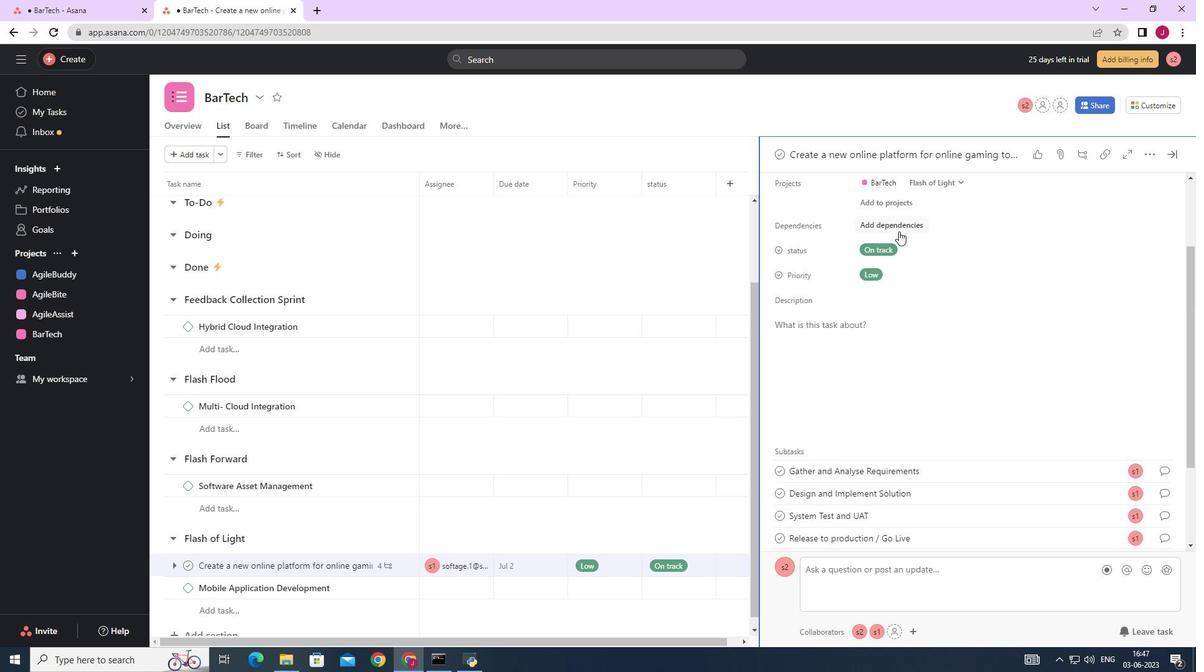 
Action: Mouse pressed left at (900, 229)
Screenshot: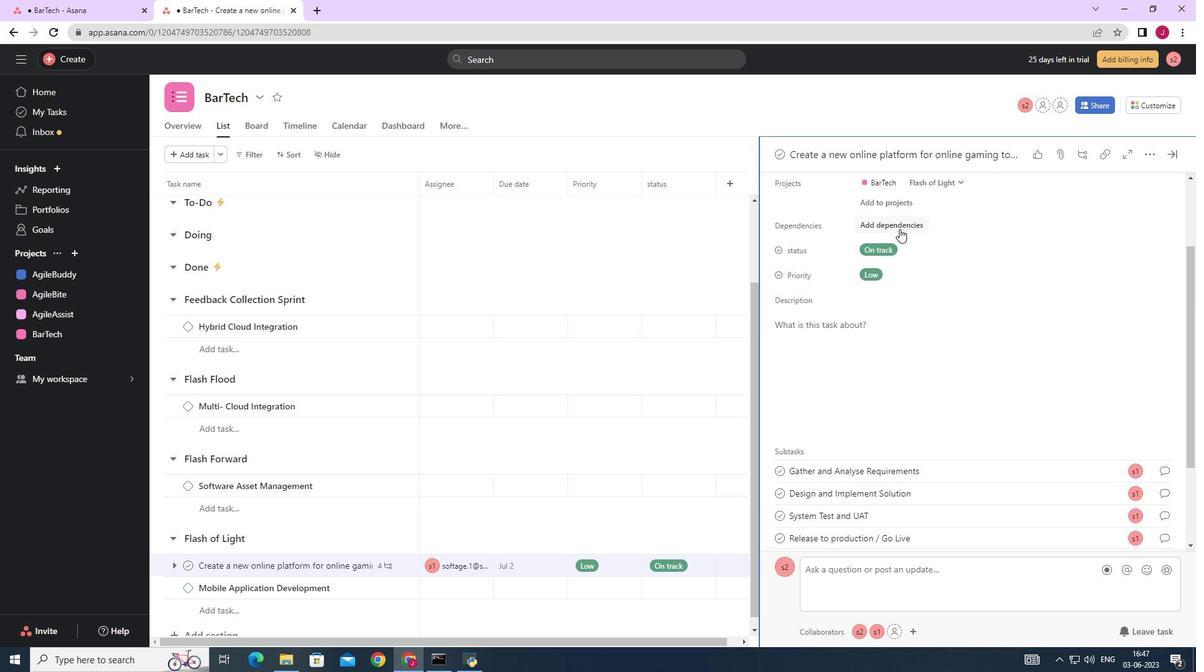 
Action: Mouse moved to (995, 272)
Screenshot: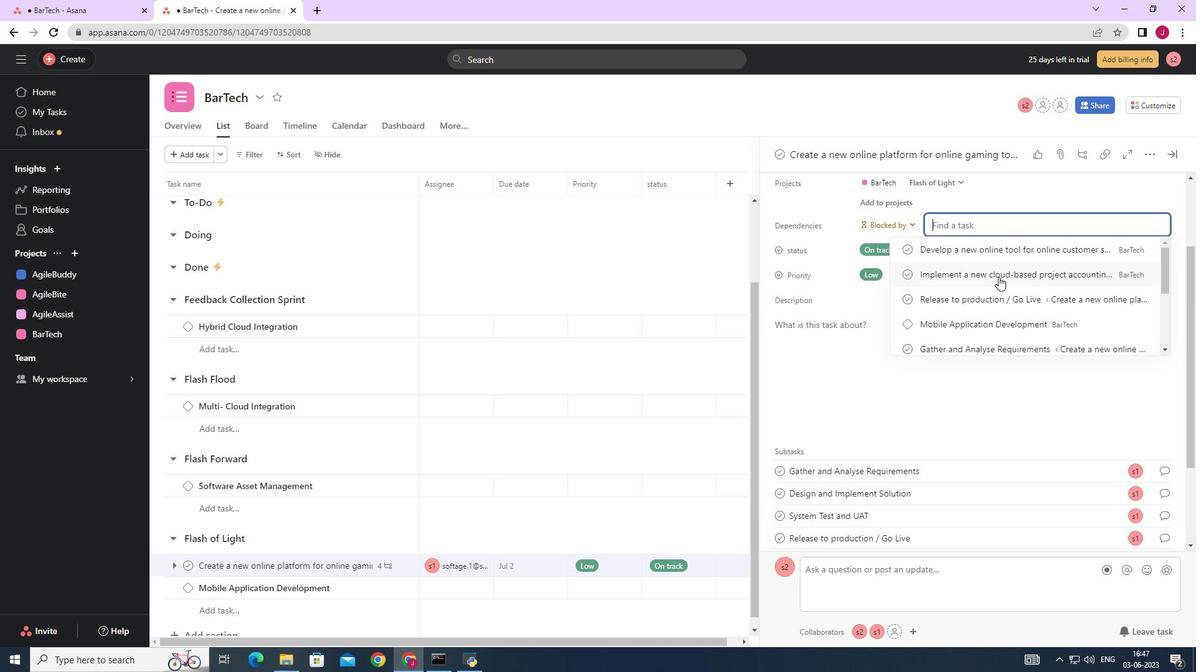 
Action: Mouse pressed left at (995, 272)
Screenshot: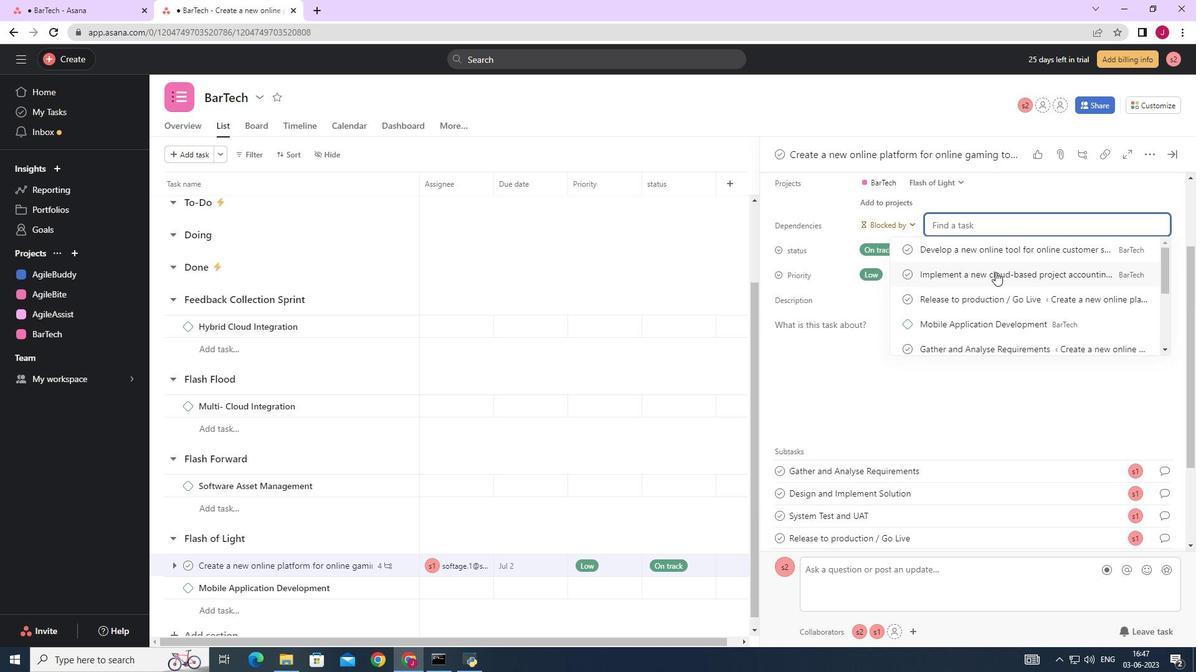 
Action: Mouse moved to (1172, 150)
Screenshot: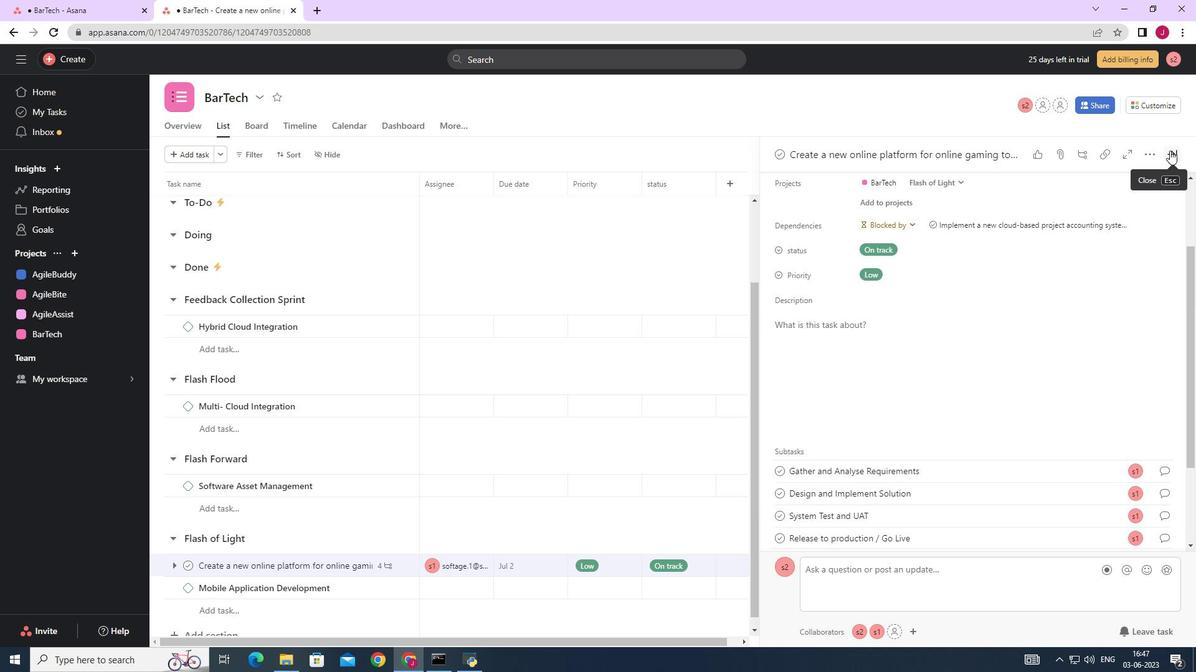 
Action: Mouse pressed left at (1172, 150)
Screenshot: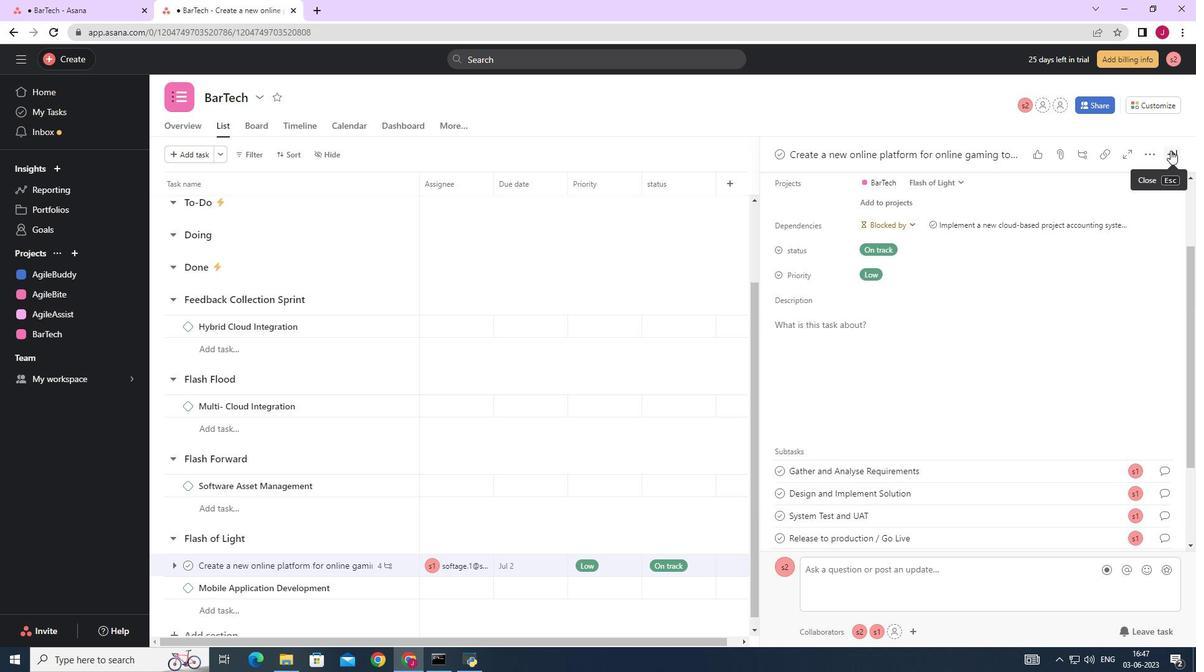
